 Task: Create a due date automation trigger when advanced on, on the wednesday of the week before a card is due add fields without custom field "Resume" unchecked at 11:00 AM.
Action: Mouse moved to (1270, 100)
Screenshot: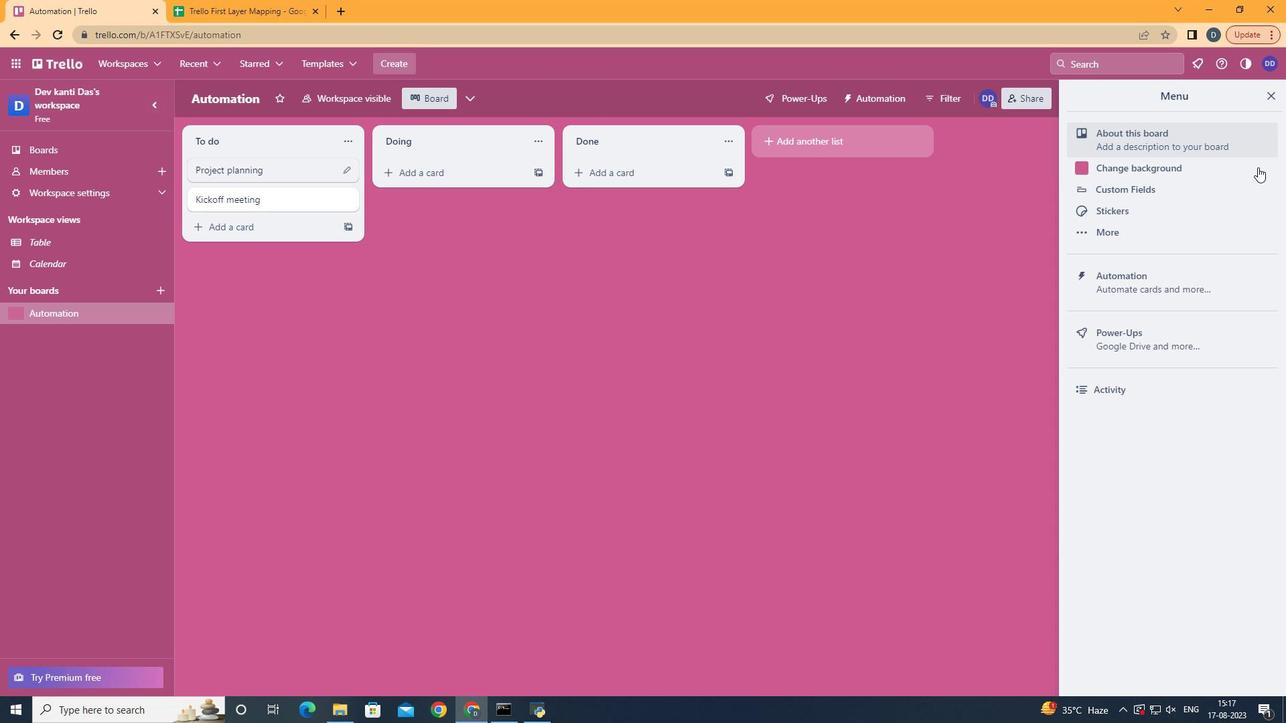 
Action: Mouse pressed left at (1270, 100)
Screenshot: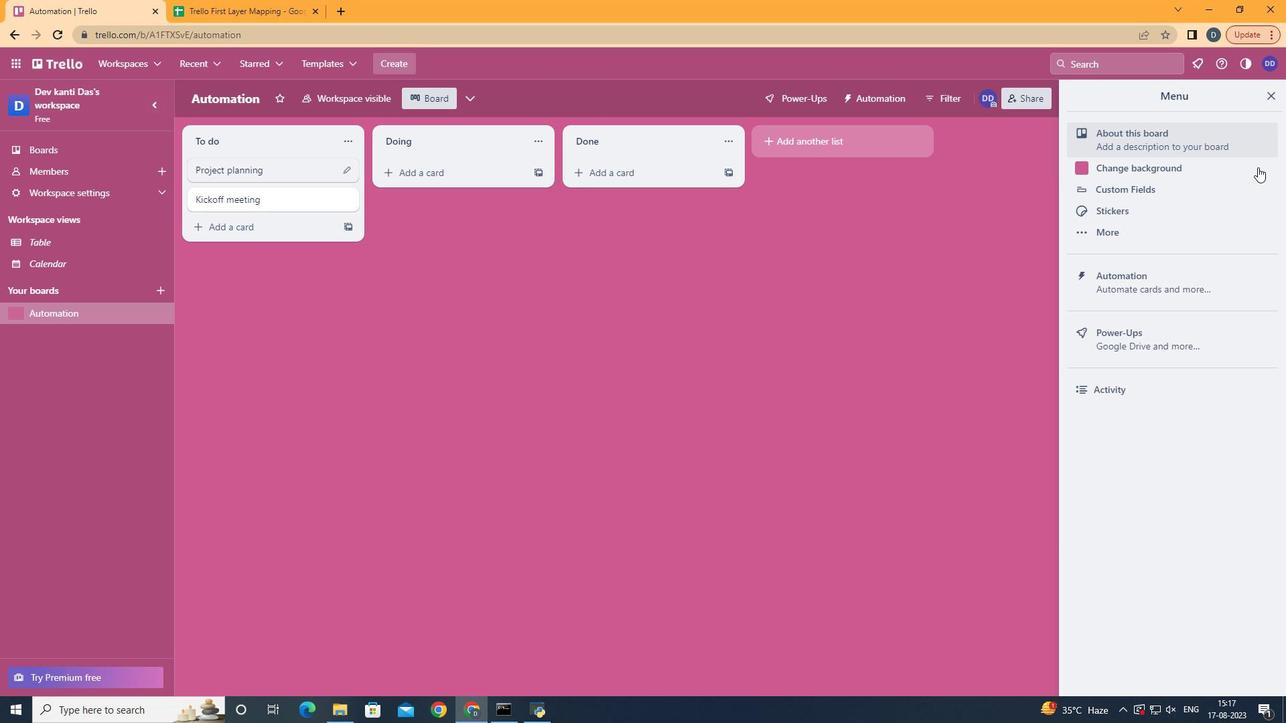 
Action: Mouse moved to (1199, 281)
Screenshot: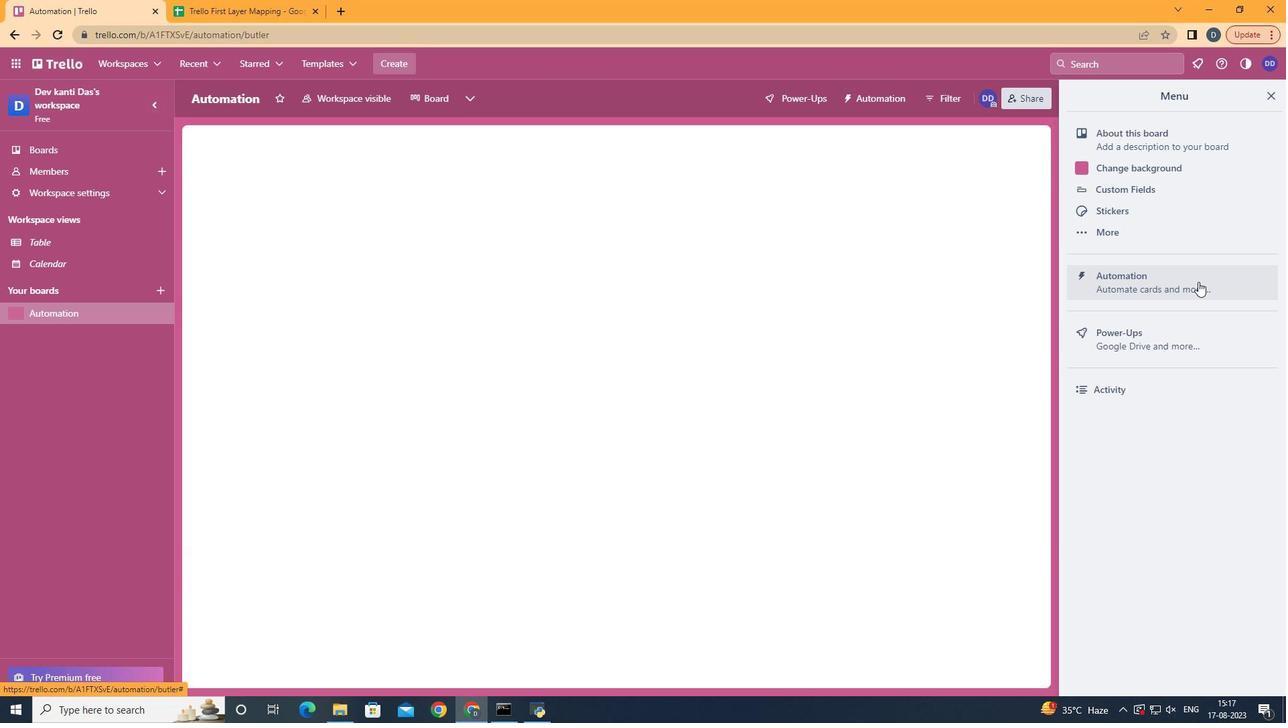
Action: Mouse pressed left at (1199, 281)
Screenshot: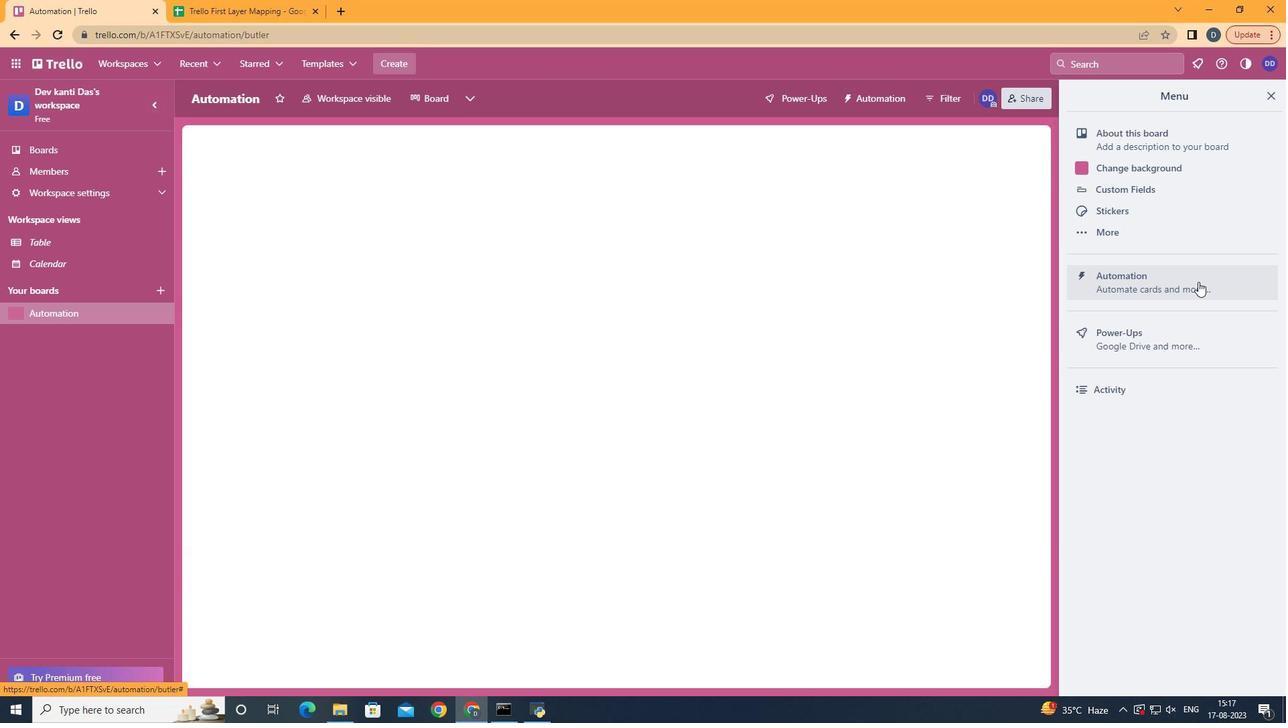 
Action: Mouse moved to (237, 267)
Screenshot: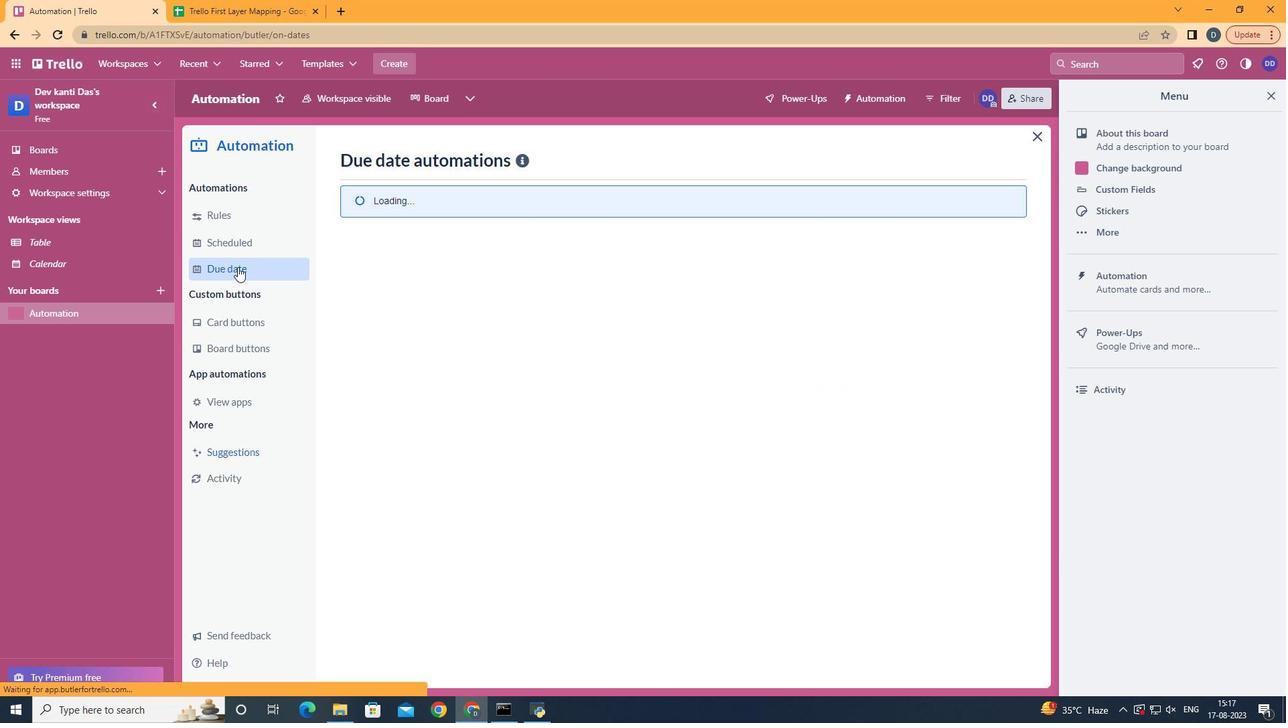 
Action: Mouse pressed left at (237, 267)
Screenshot: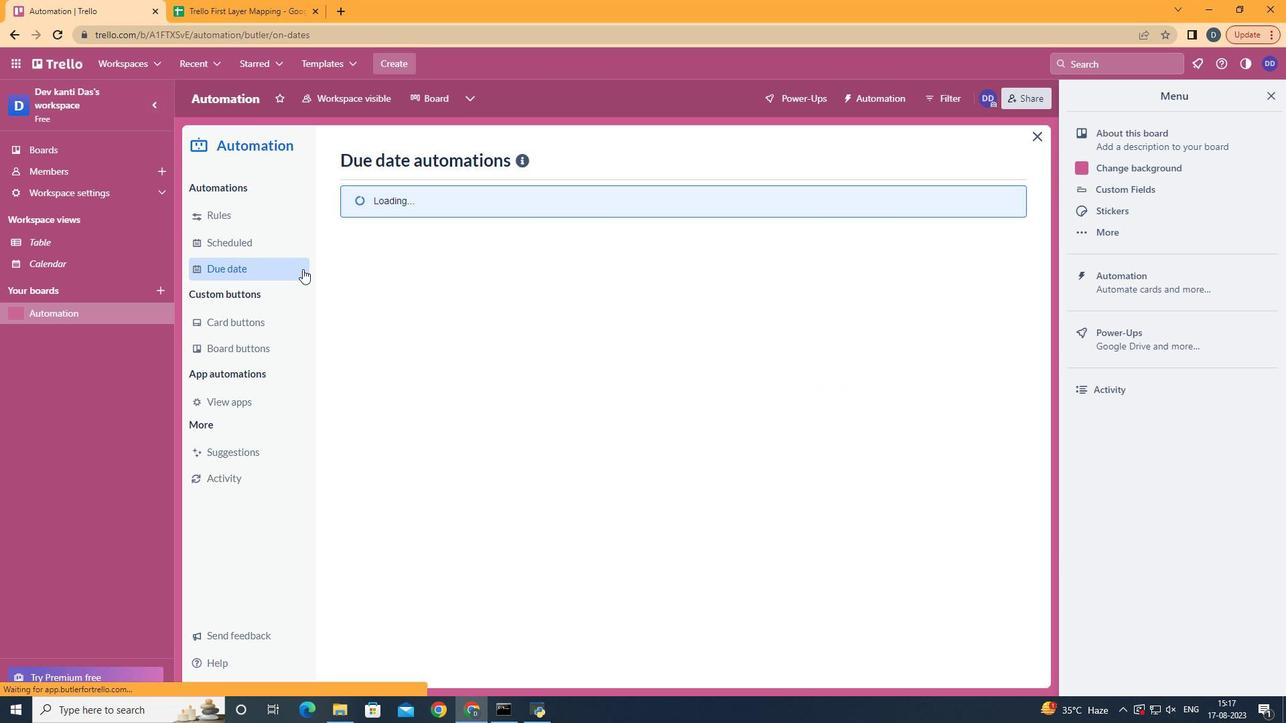 
Action: Mouse moved to (947, 158)
Screenshot: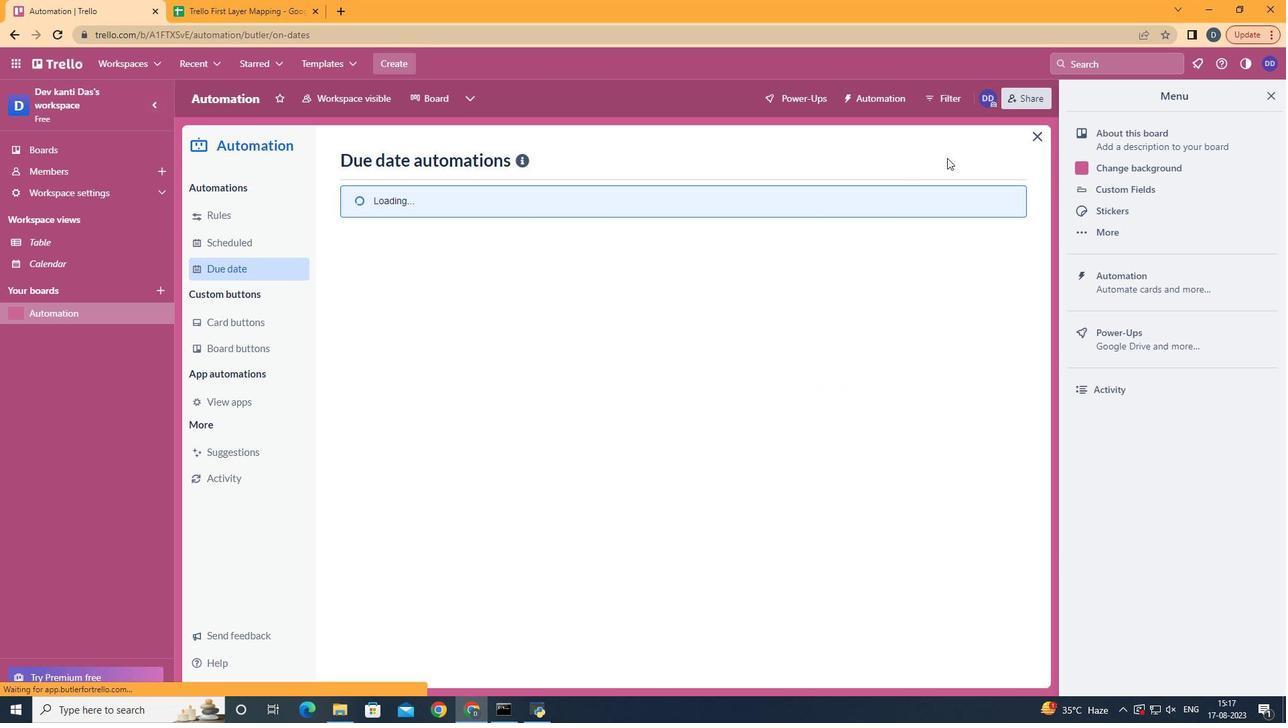 
Action: Mouse pressed left at (947, 158)
Screenshot: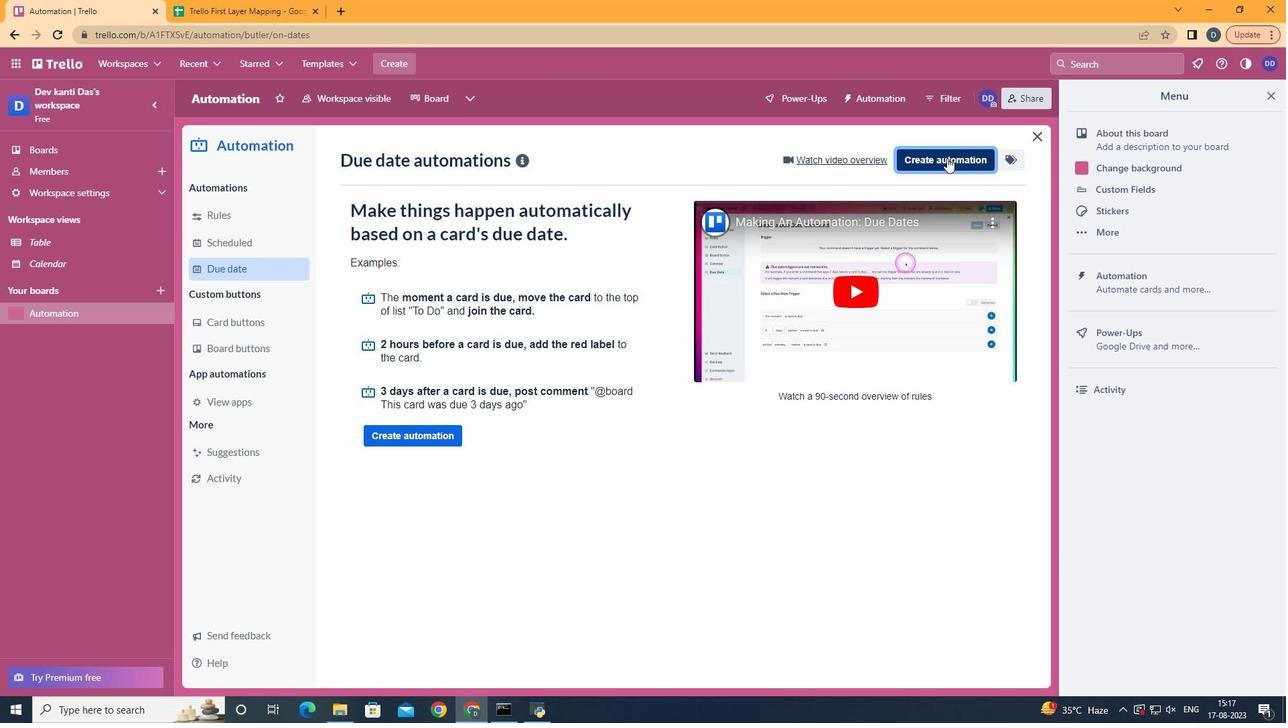
Action: Mouse moved to (717, 286)
Screenshot: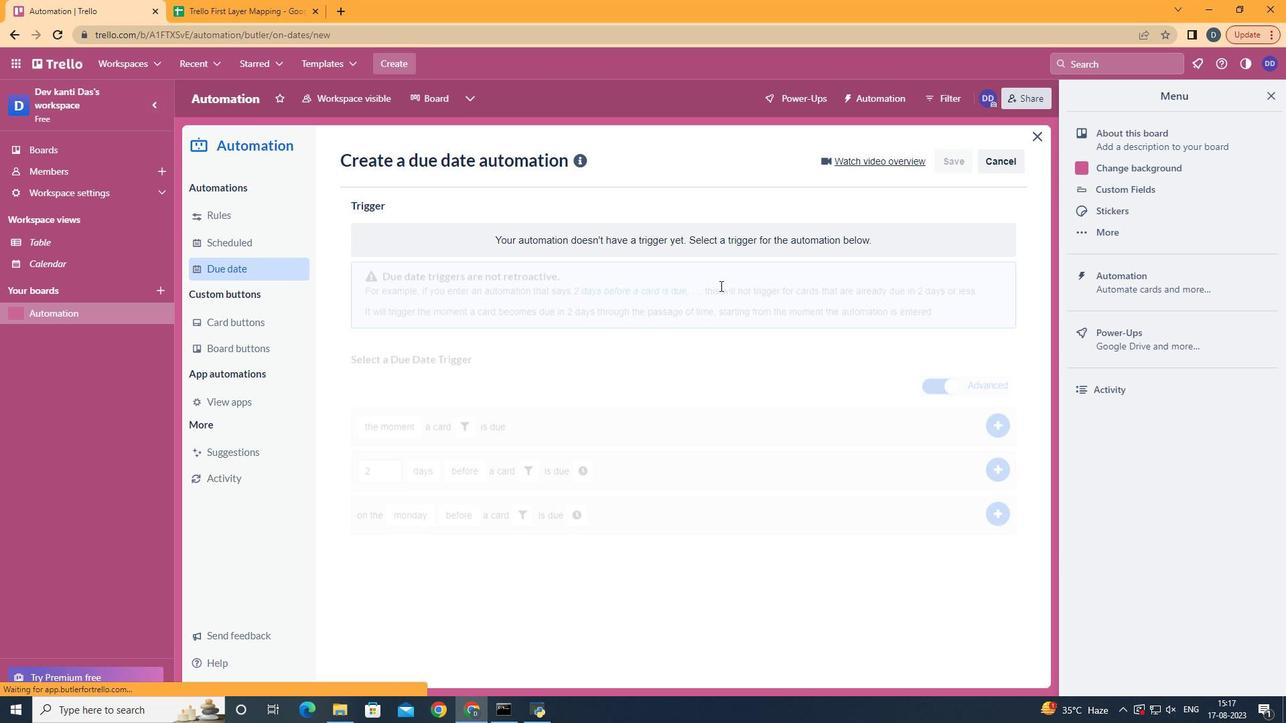 
Action: Mouse pressed left at (717, 286)
Screenshot: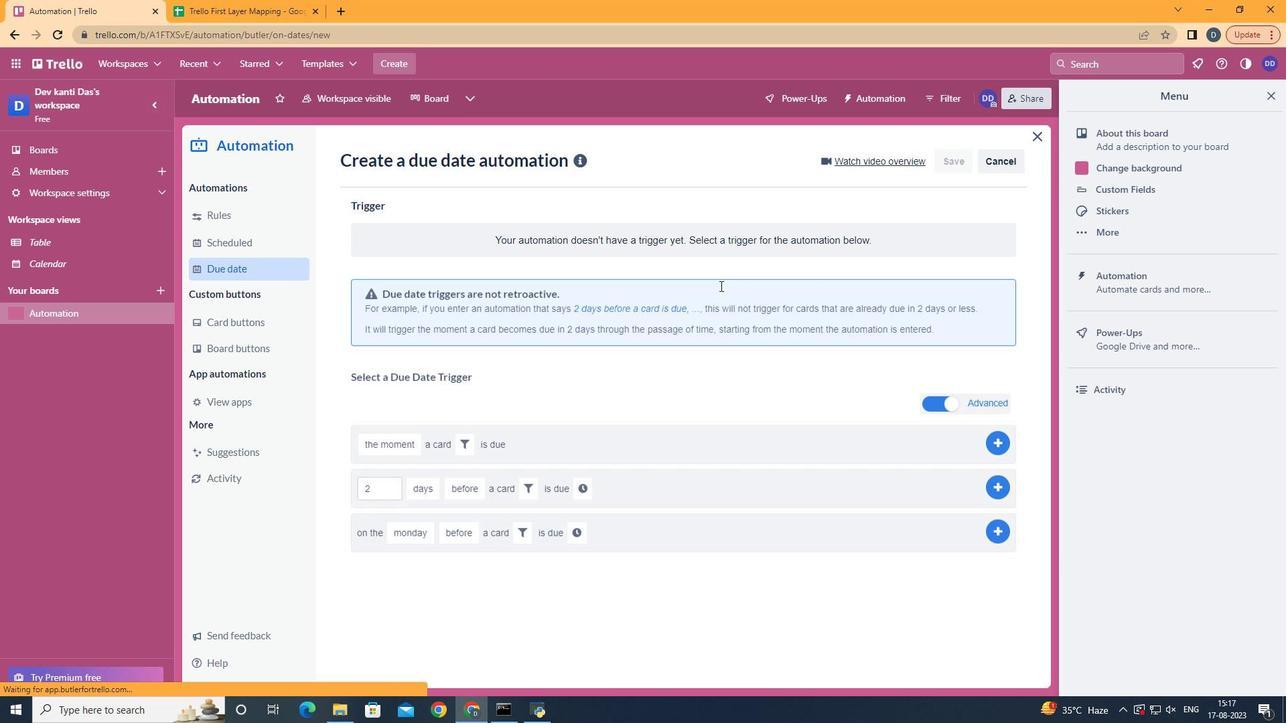 
Action: Mouse moved to (441, 404)
Screenshot: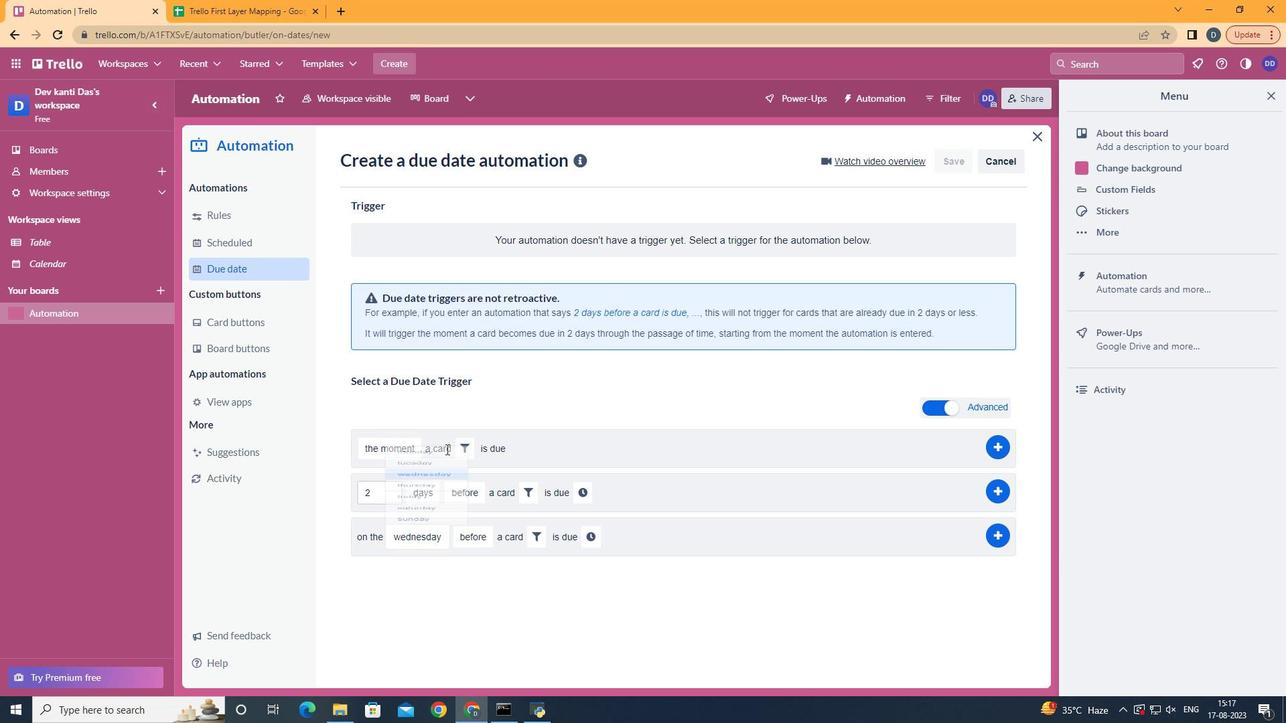 
Action: Mouse pressed left at (441, 404)
Screenshot: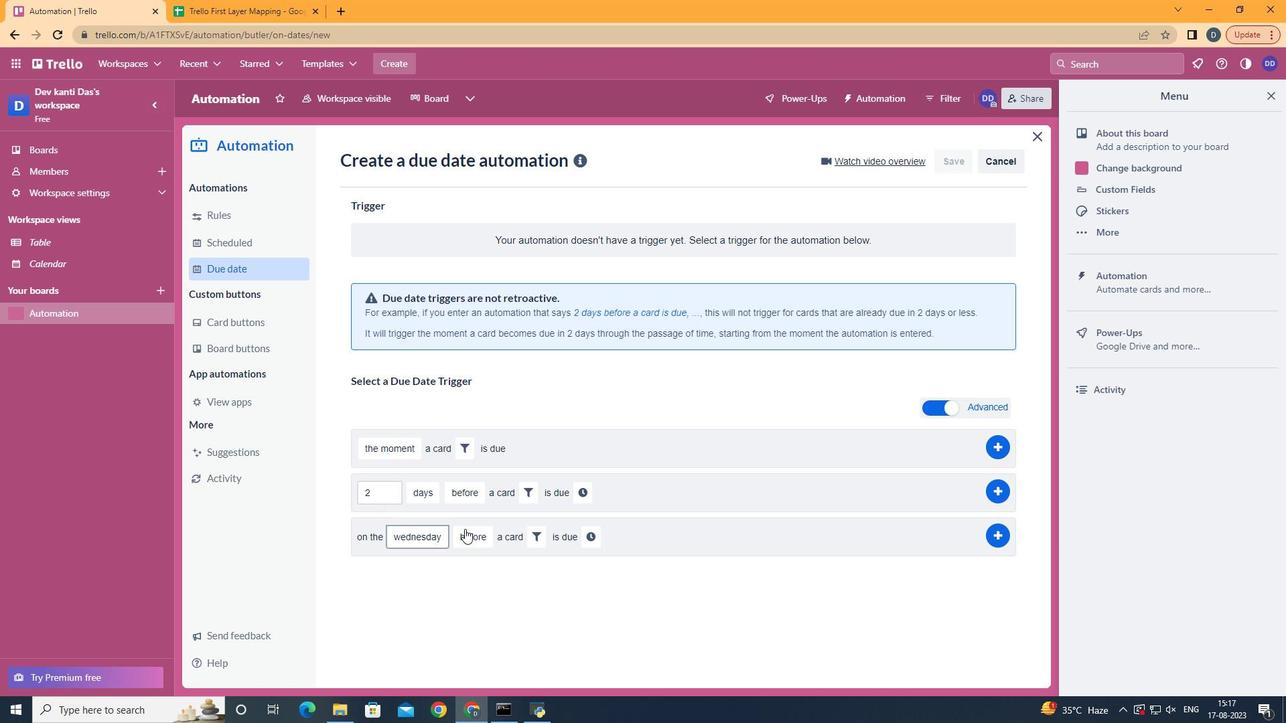 
Action: Mouse moved to (497, 641)
Screenshot: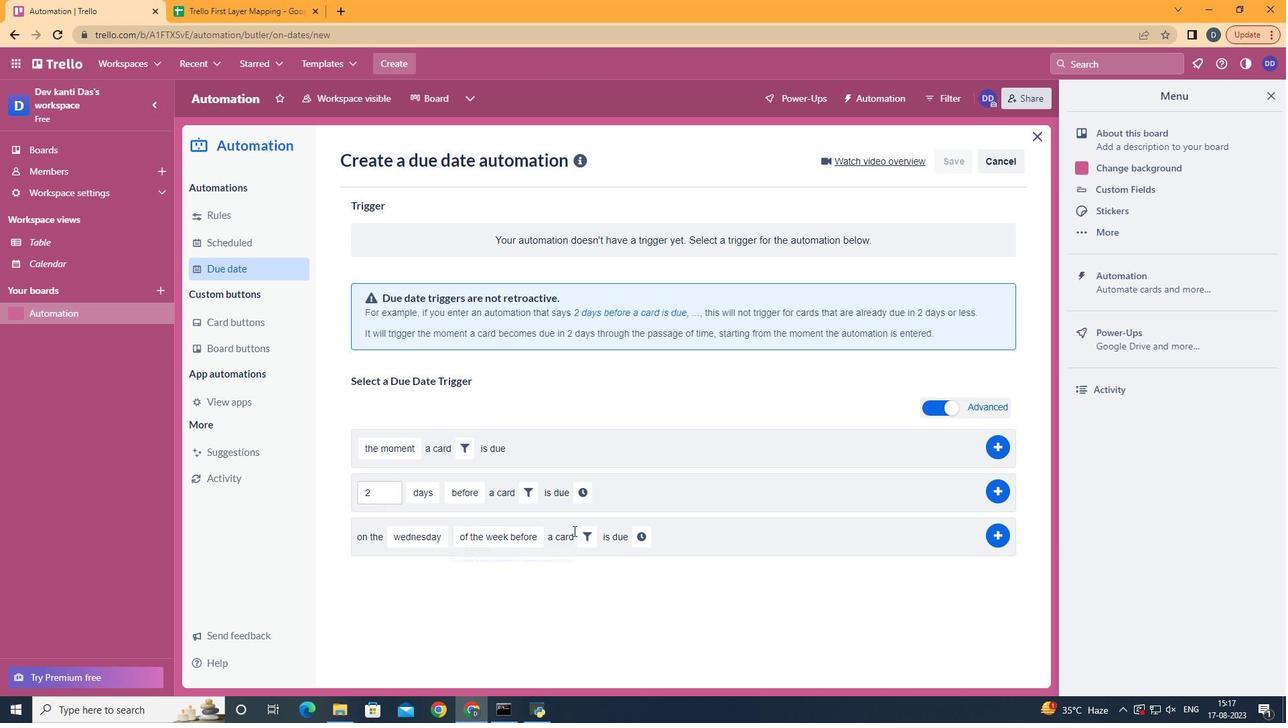 
Action: Mouse pressed left at (497, 641)
Screenshot: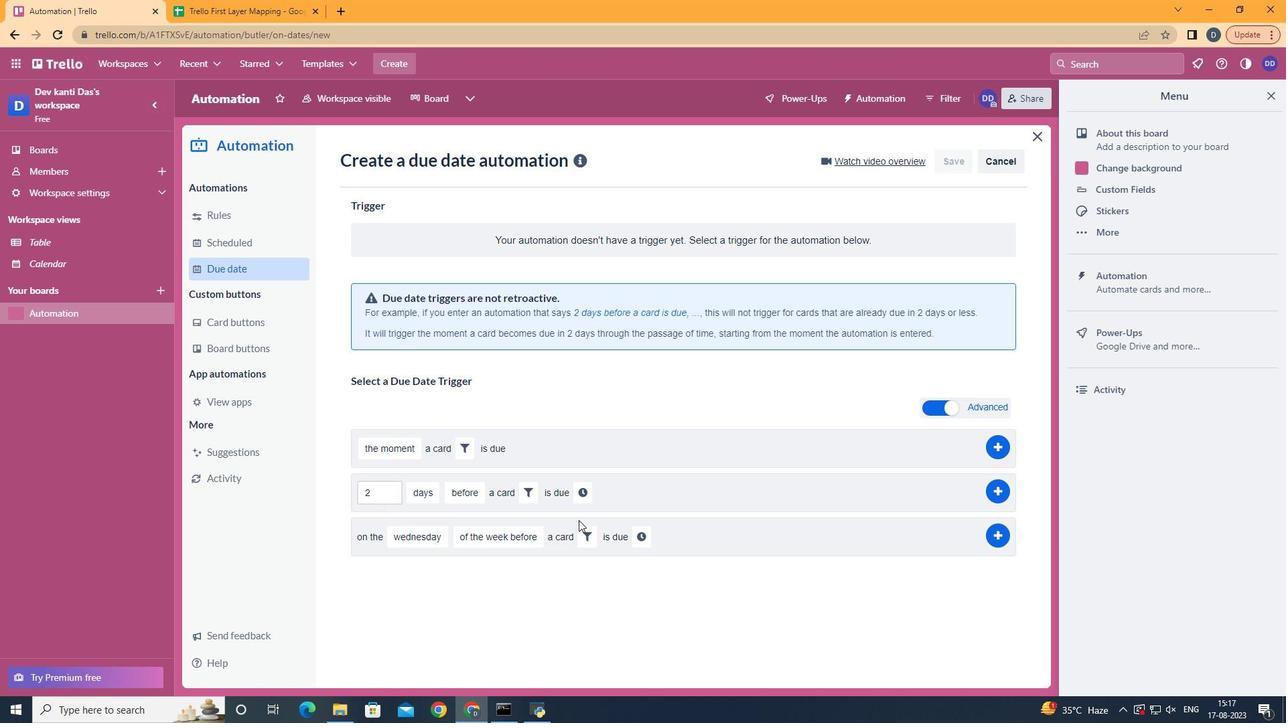 
Action: Mouse moved to (582, 535)
Screenshot: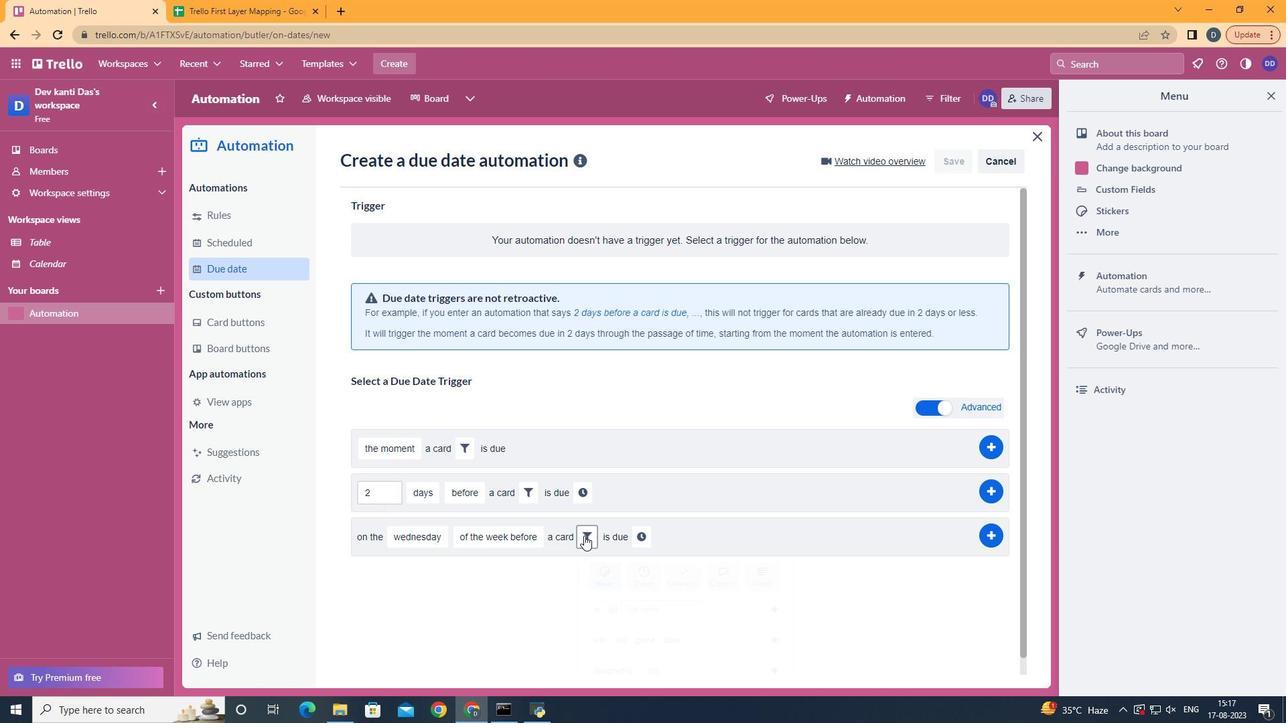 
Action: Mouse pressed left at (582, 535)
Screenshot: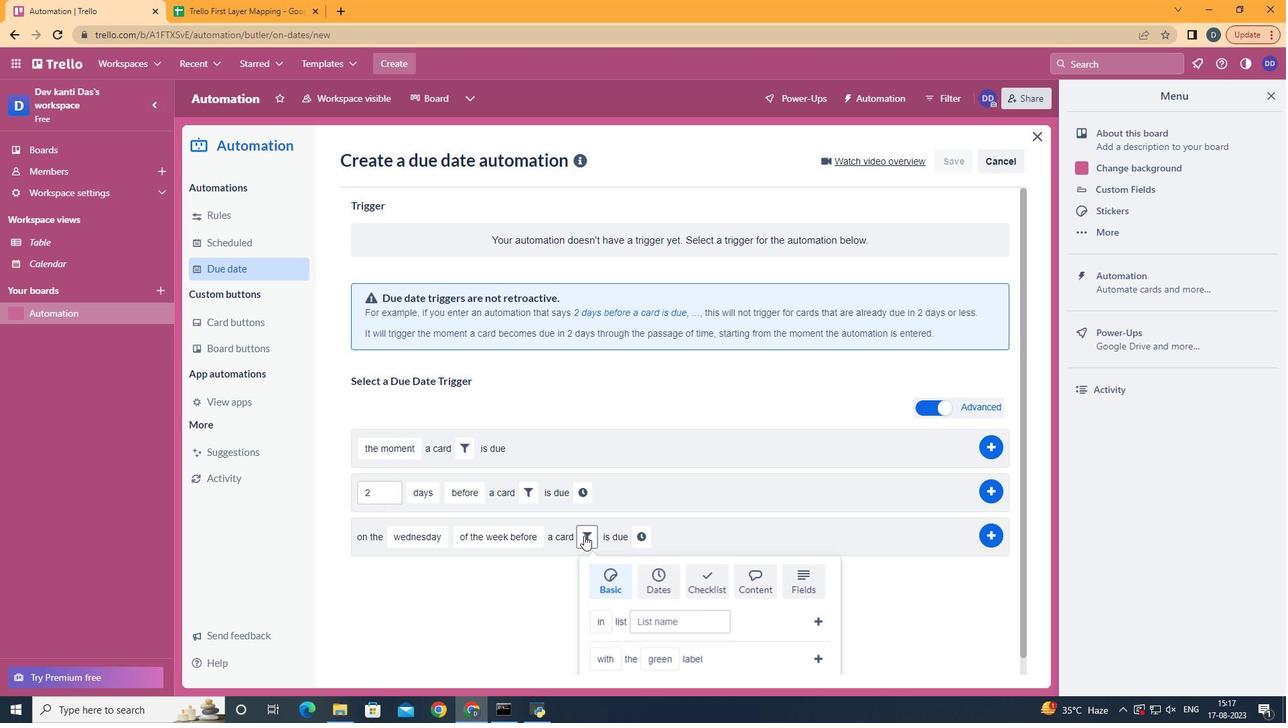 
Action: Mouse moved to (821, 570)
Screenshot: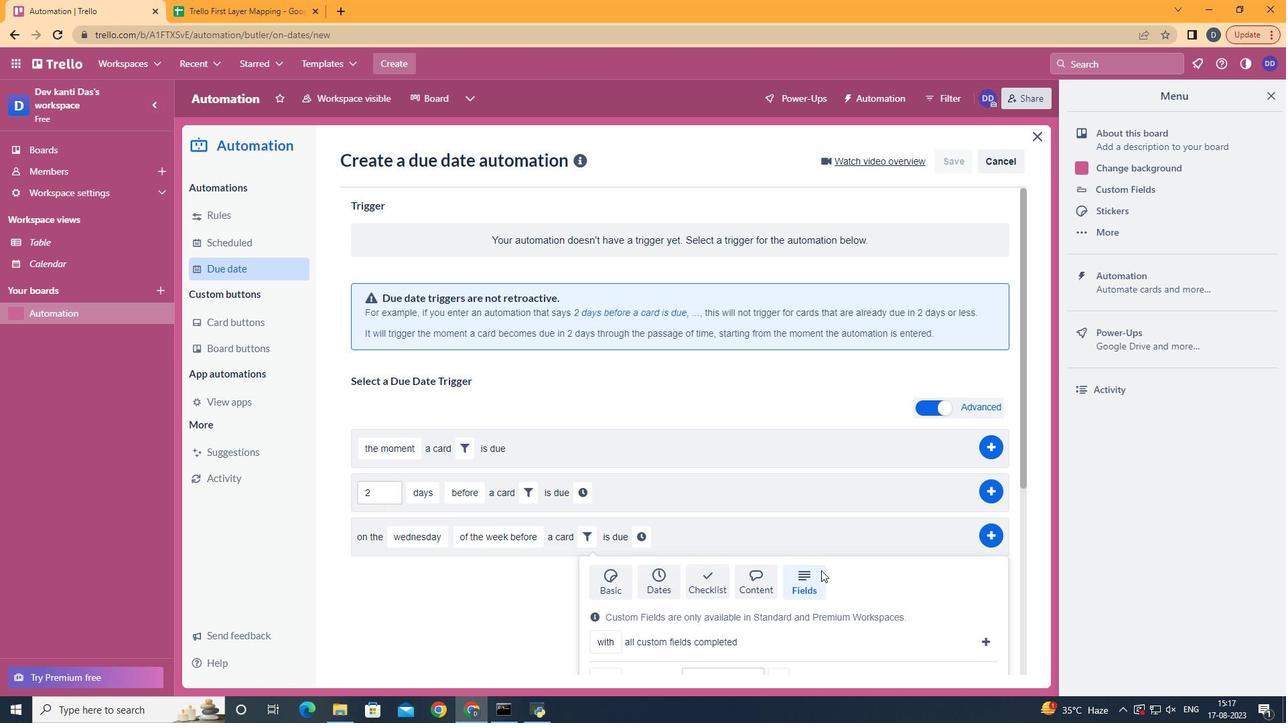 
Action: Mouse pressed left at (821, 570)
Screenshot: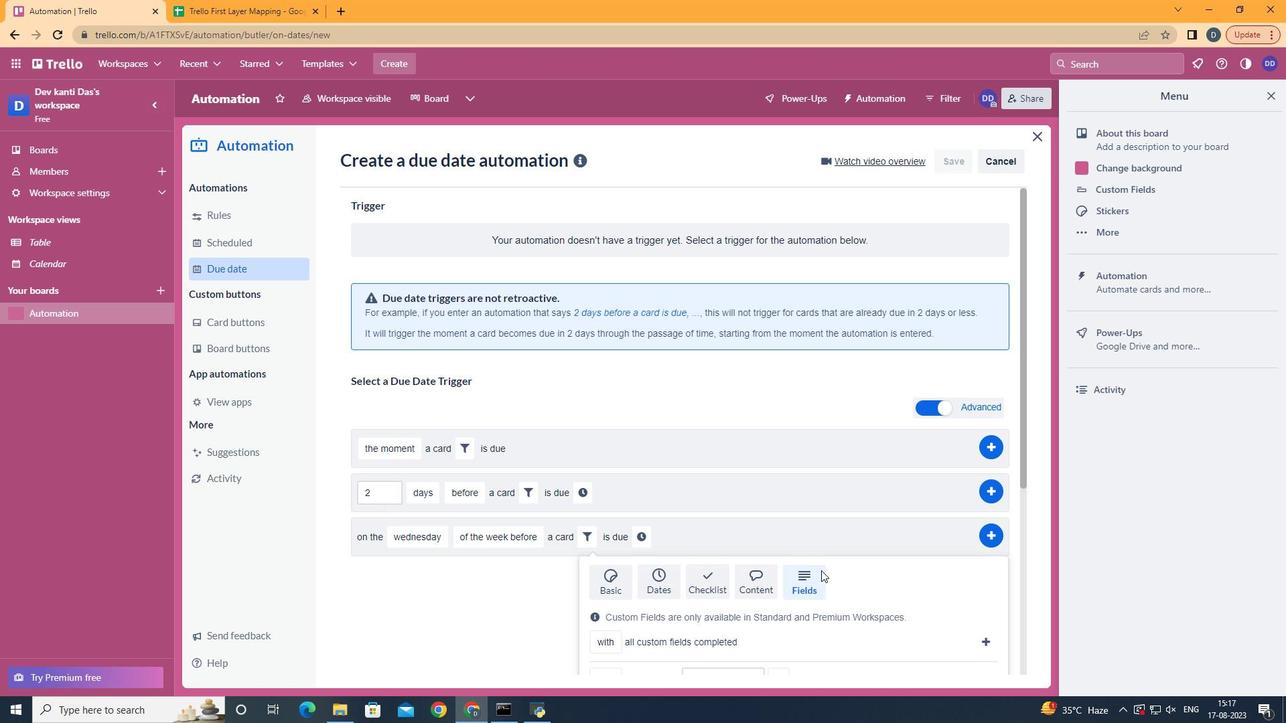 
Action: Mouse scrolled (821, 570) with delta (0, 0)
Screenshot: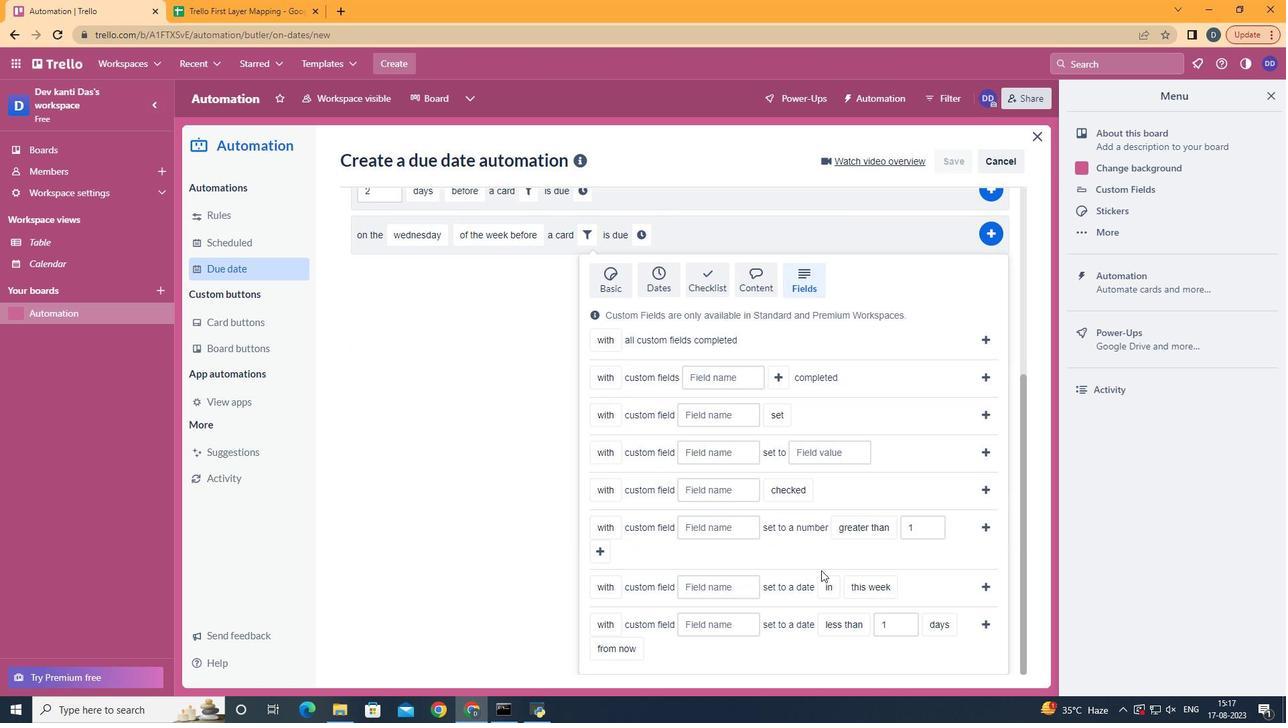 
Action: Mouse scrolled (821, 570) with delta (0, 0)
Screenshot: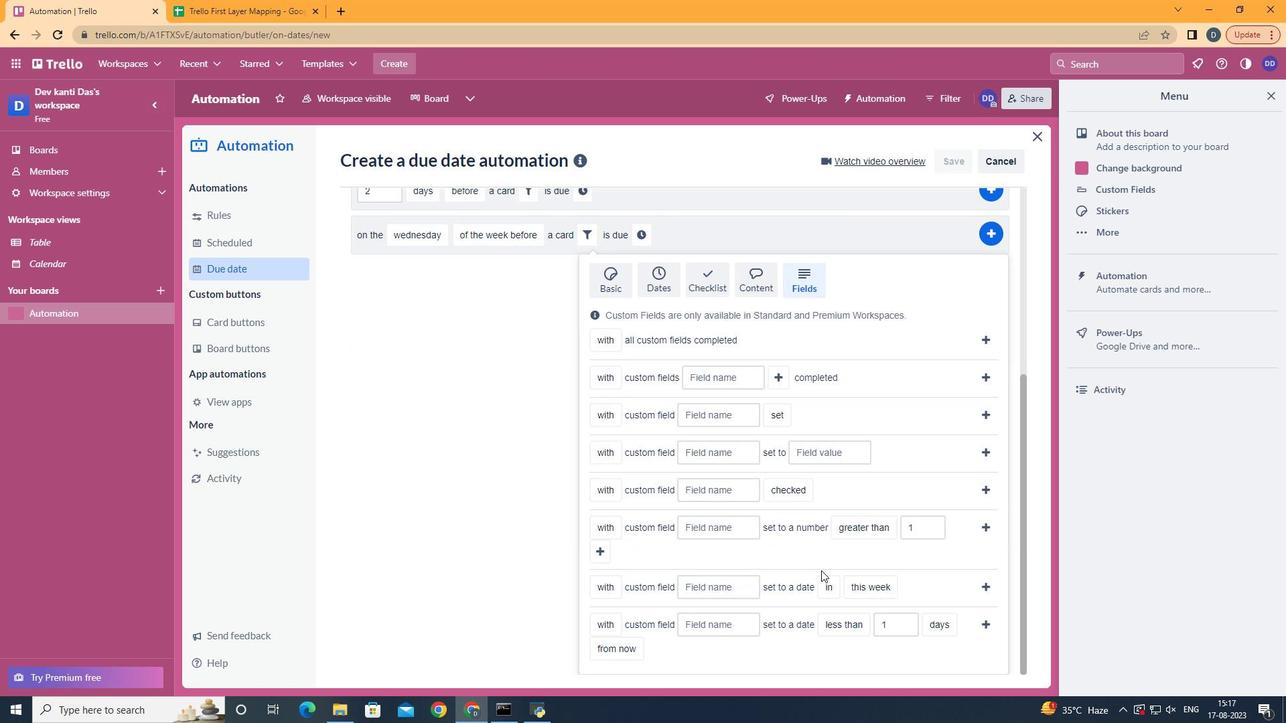 
Action: Mouse scrolled (821, 570) with delta (0, 0)
Screenshot: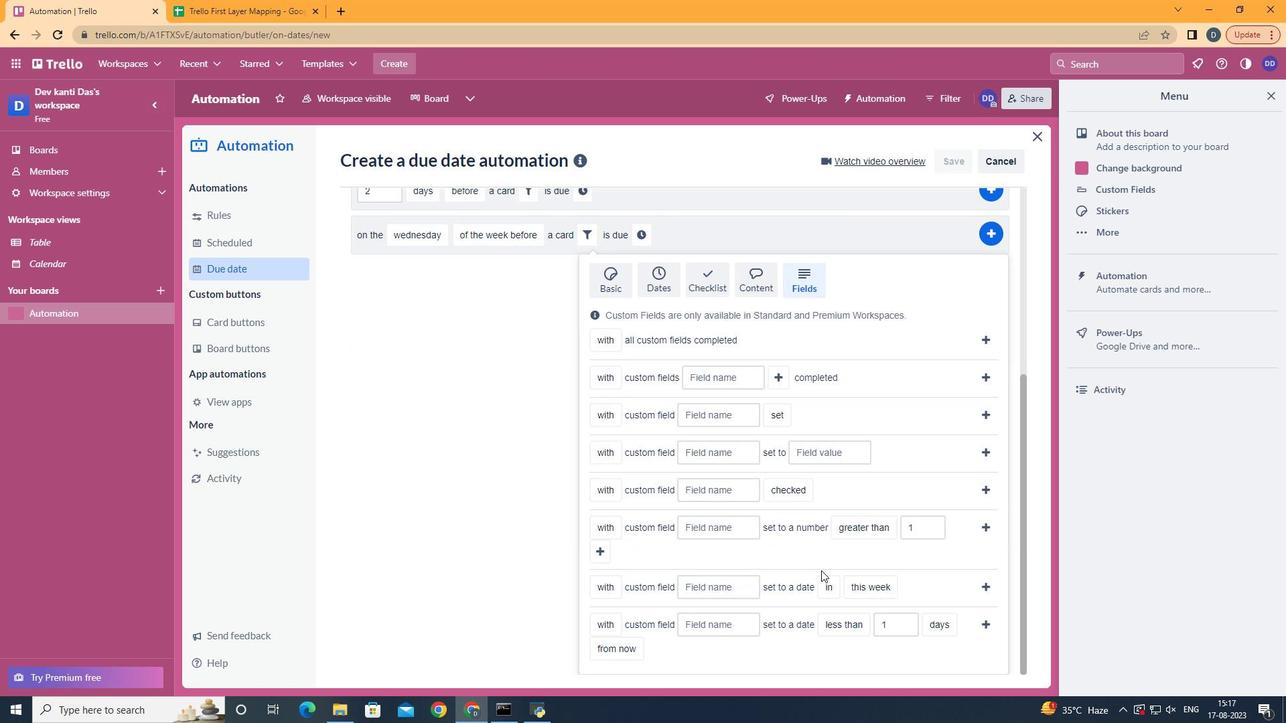 
Action: Mouse scrolled (821, 570) with delta (0, 0)
Screenshot: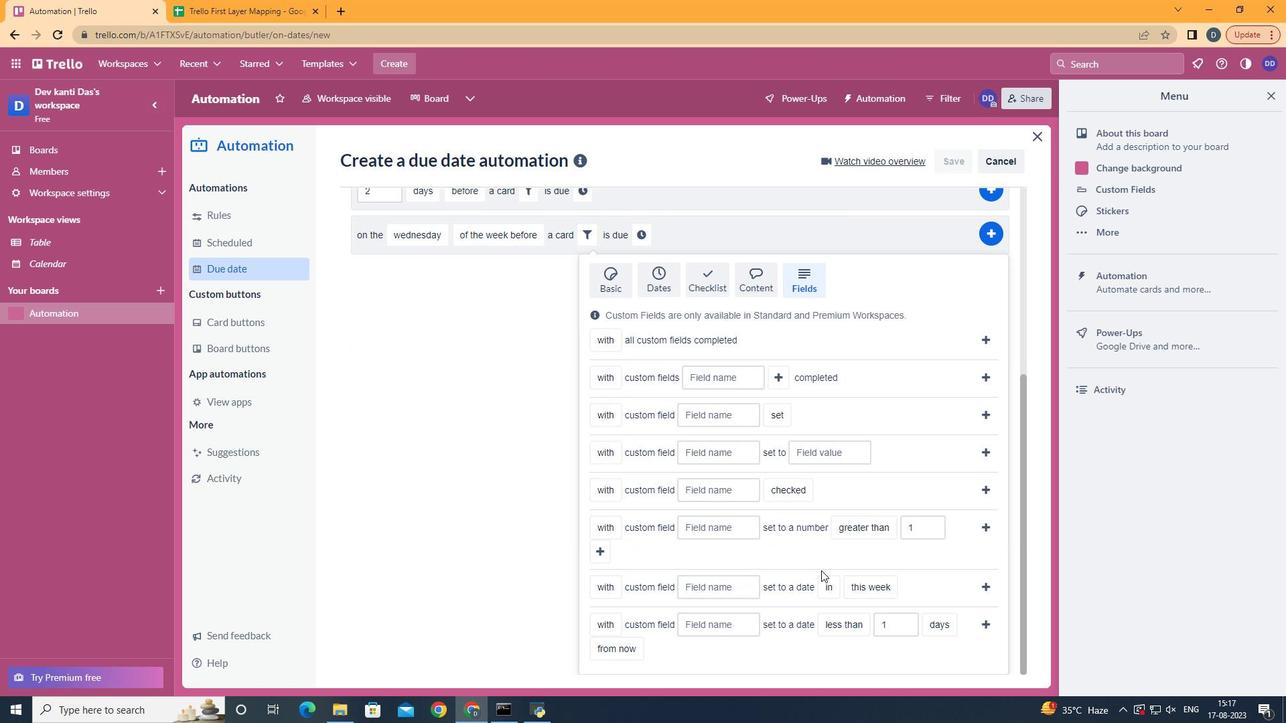 
Action: Mouse scrolled (821, 570) with delta (0, 0)
Screenshot: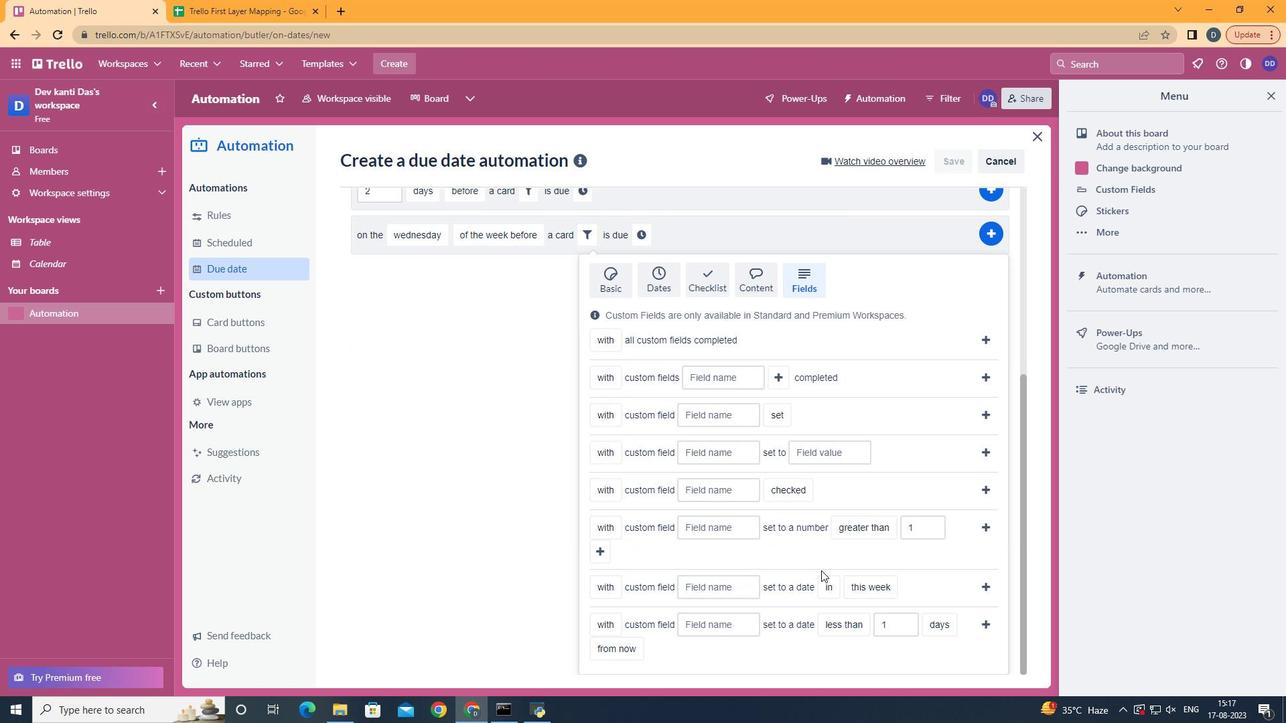 
Action: Mouse scrolled (821, 570) with delta (0, 0)
Screenshot: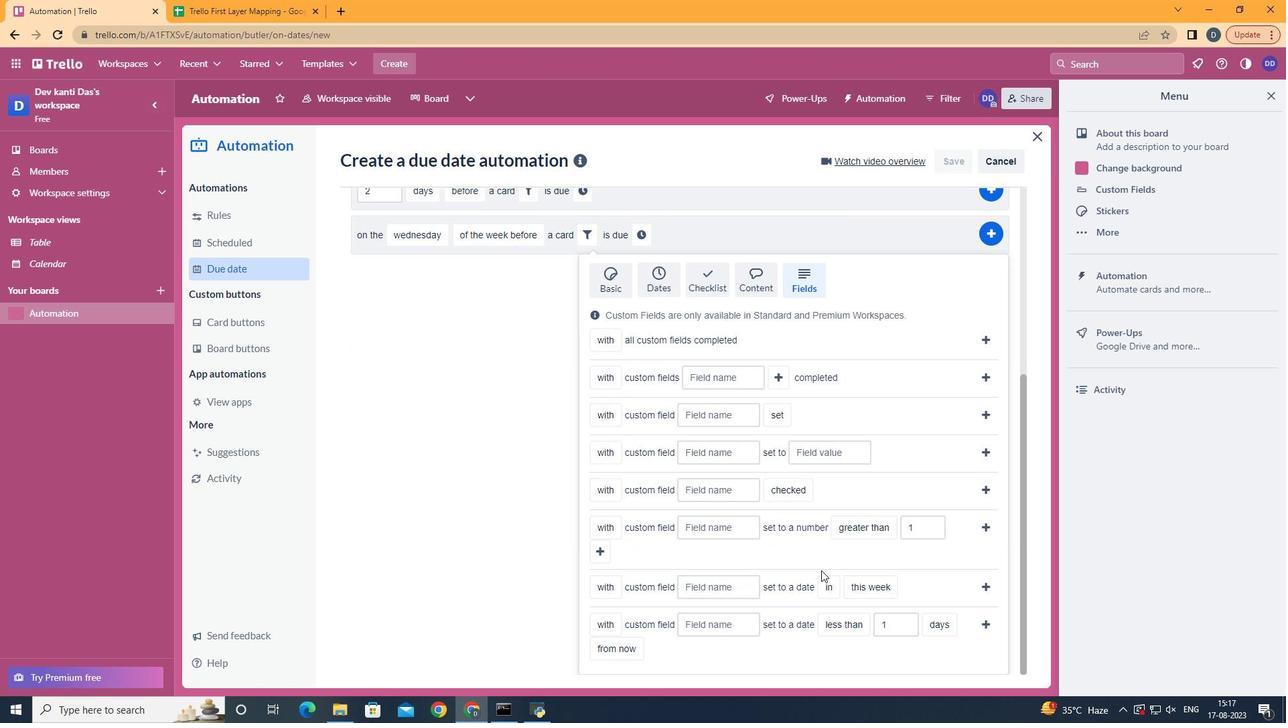 
Action: Mouse scrolled (821, 570) with delta (0, 0)
Screenshot: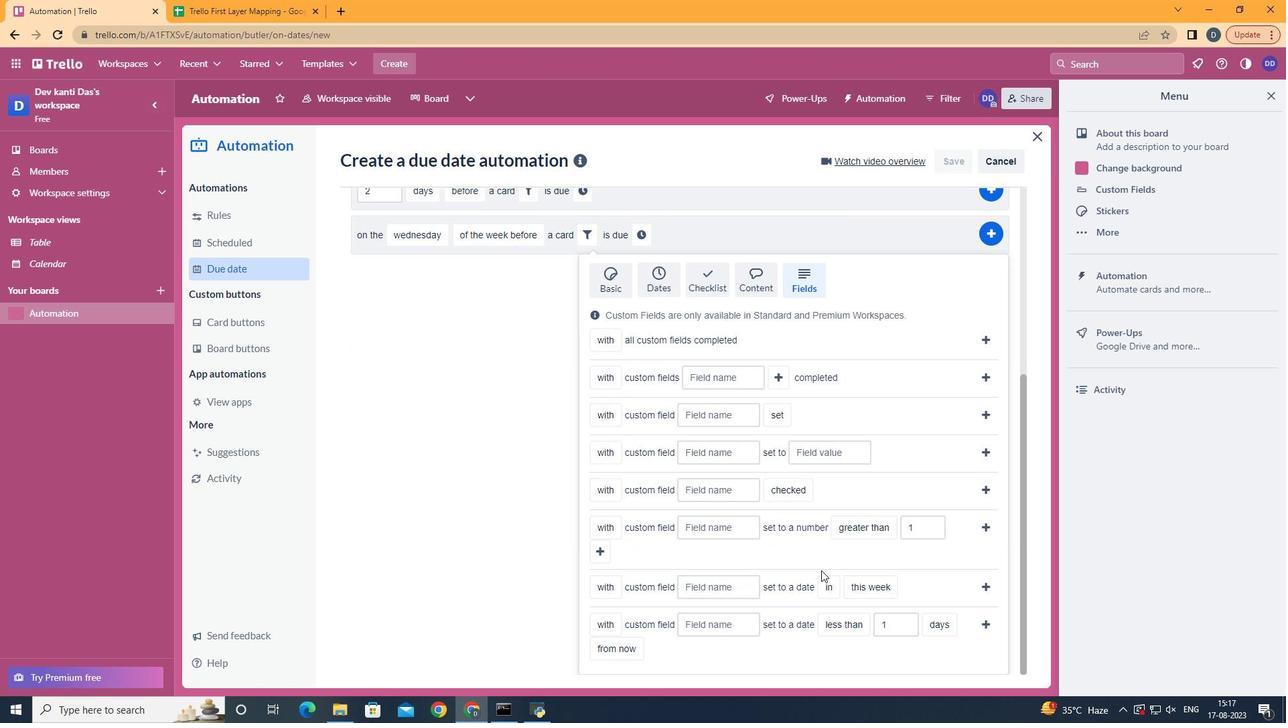 
Action: Mouse moved to (618, 542)
Screenshot: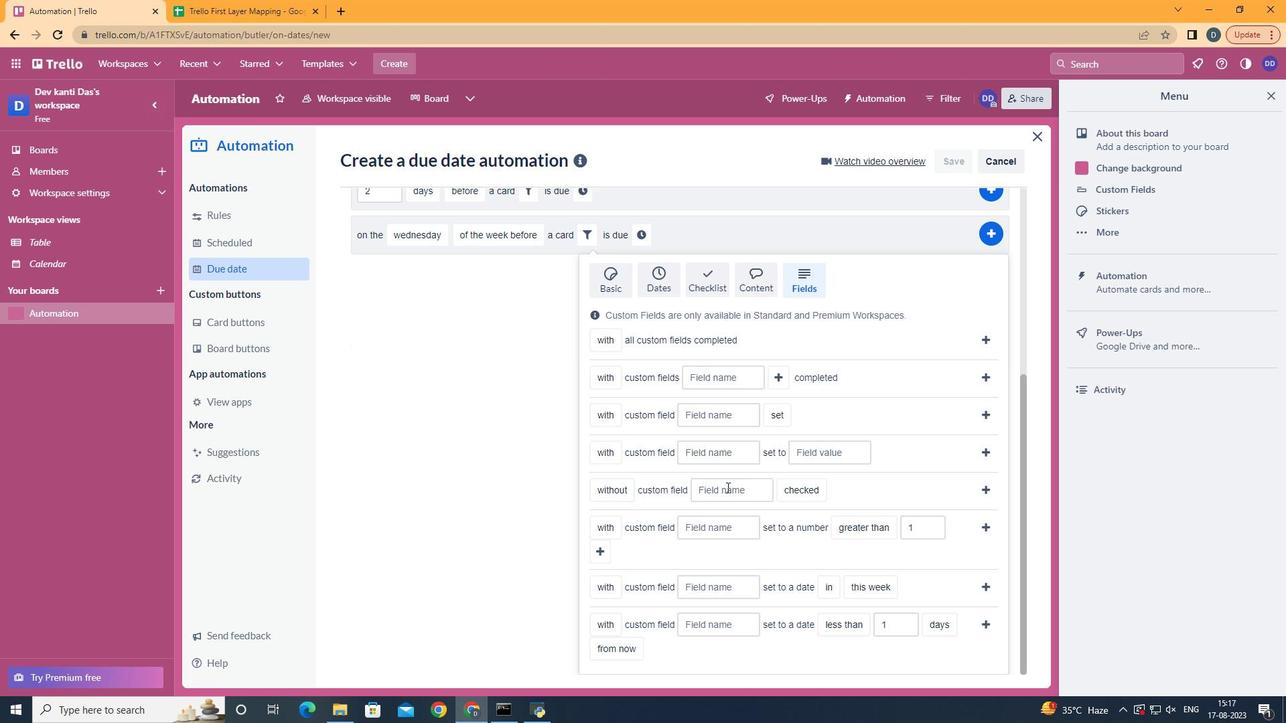 
Action: Mouse pressed left at (618, 542)
Screenshot: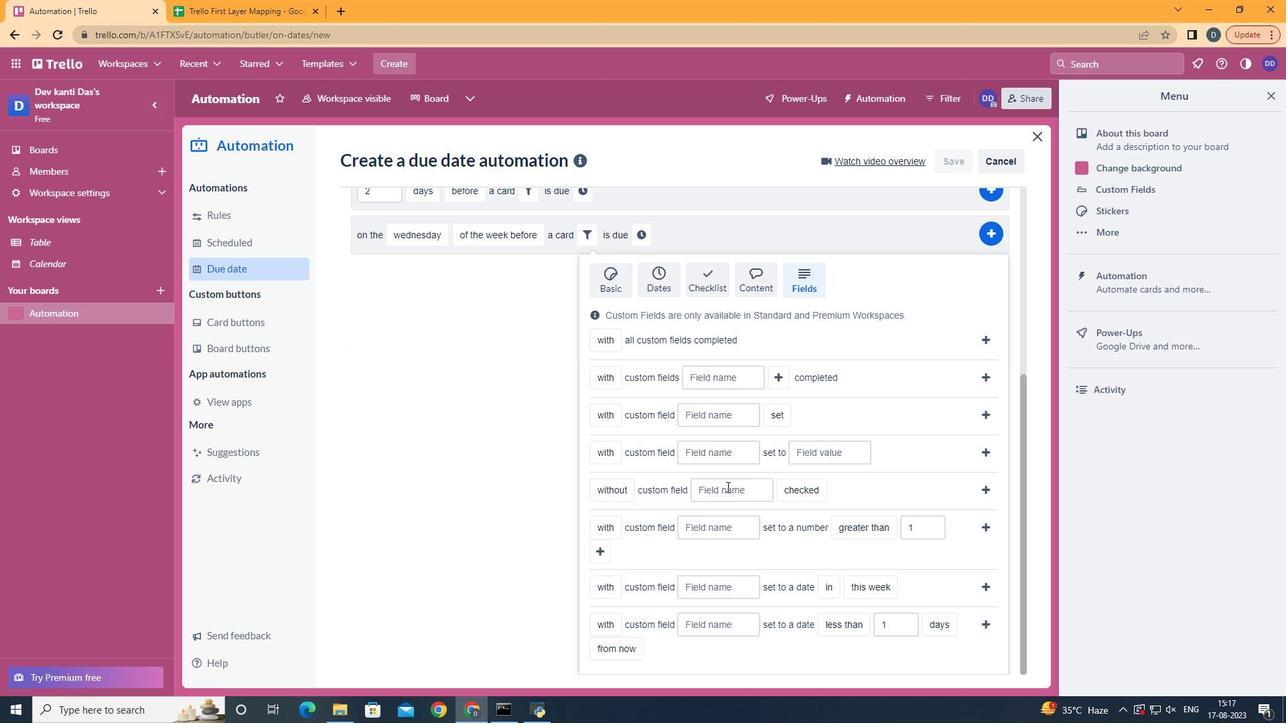 
Action: Mouse moved to (726, 486)
Screenshot: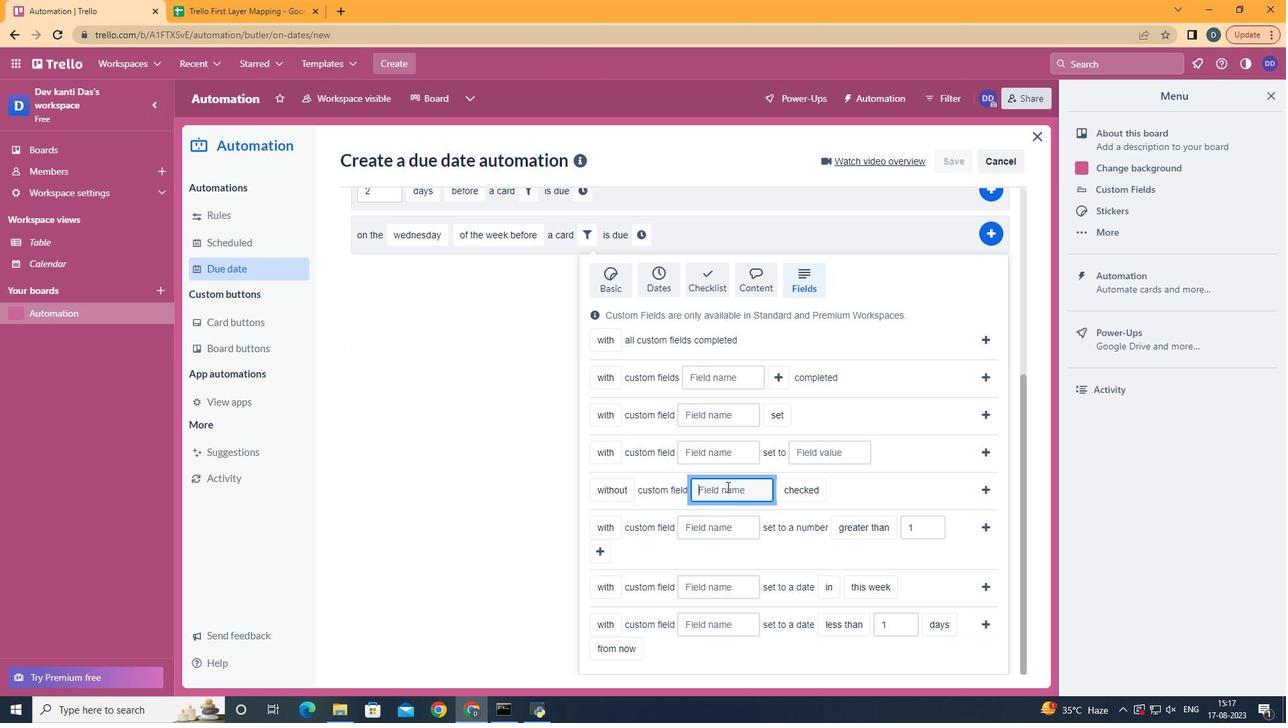 
Action: Mouse pressed left at (726, 486)
Screenshot: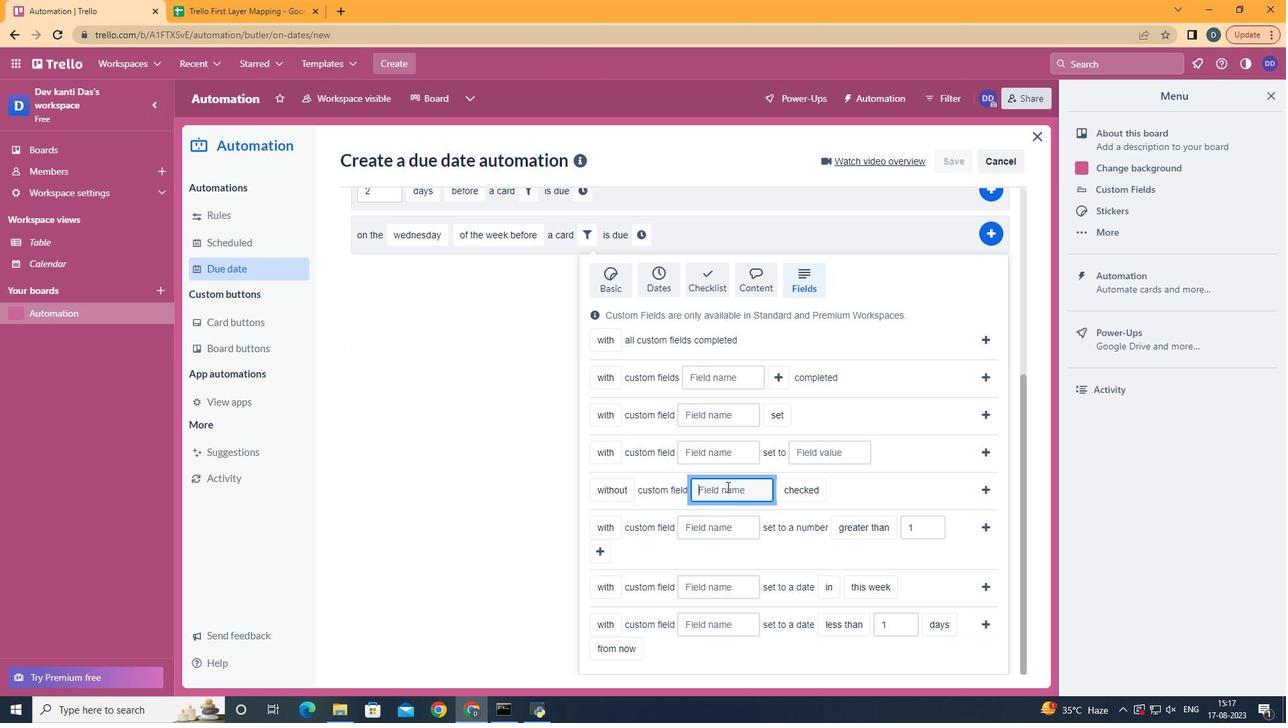 
Action: Key pressed <Key.shift>Resume
Screenshot: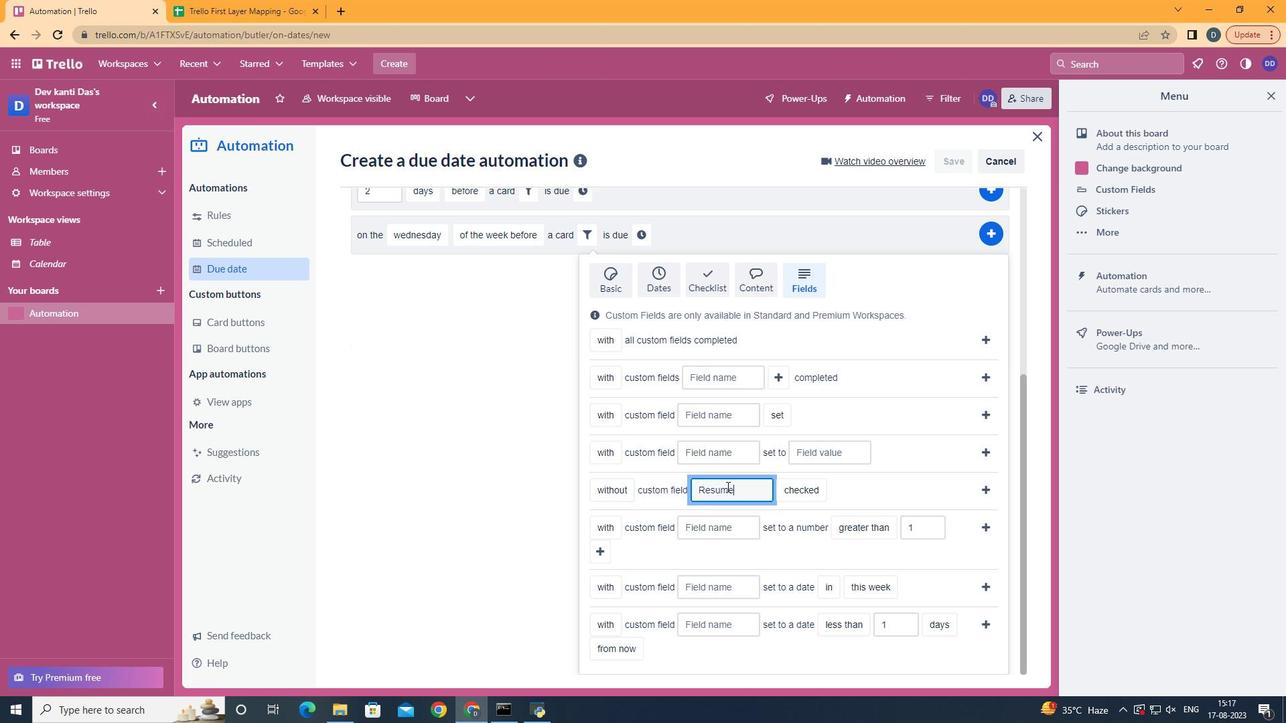 
Action: Mouse moved to (815, 545)
Screenshot: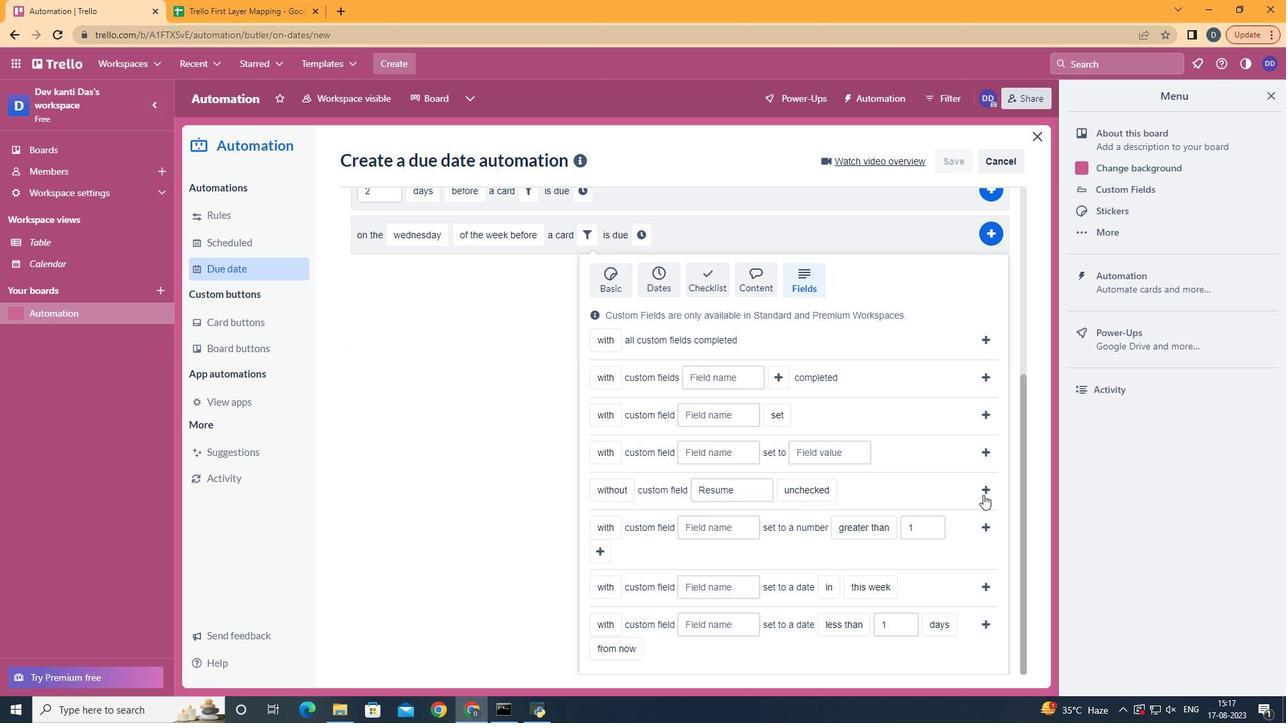 
Action: Mouse pressed left at (815, 545)
Screenshot: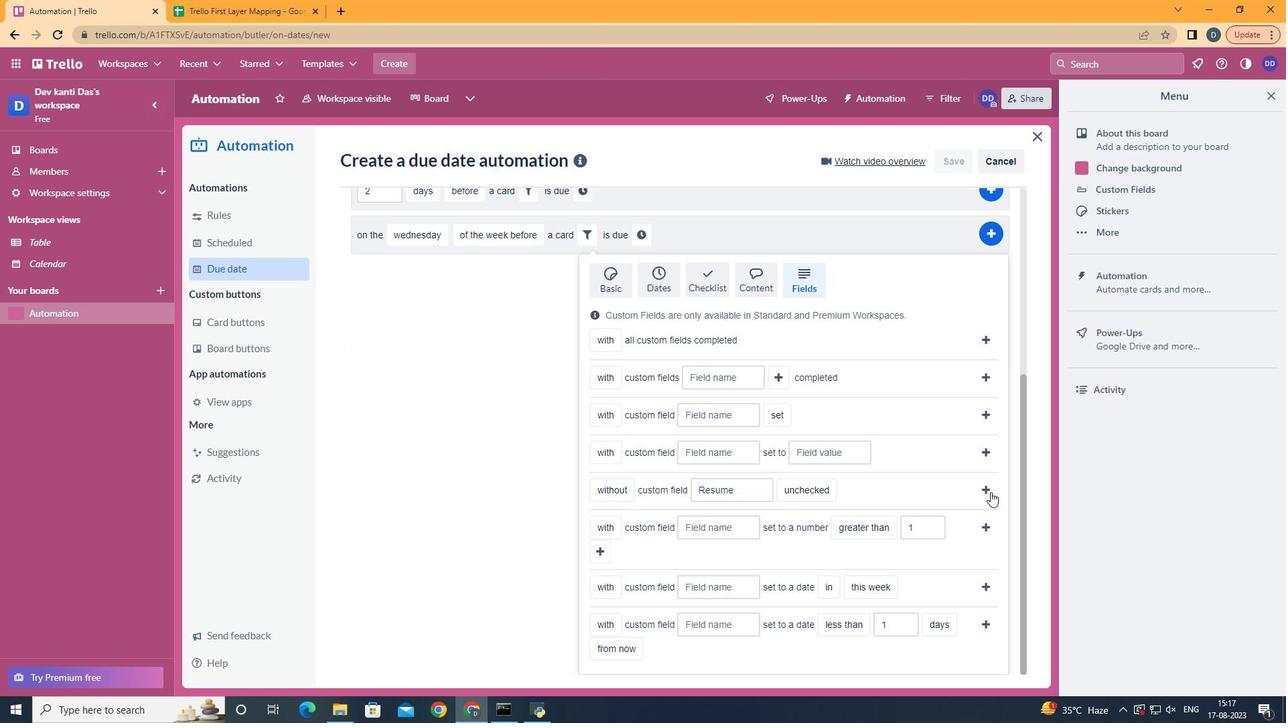 
Action: Mouse moved to (990, 492)
Screenshot: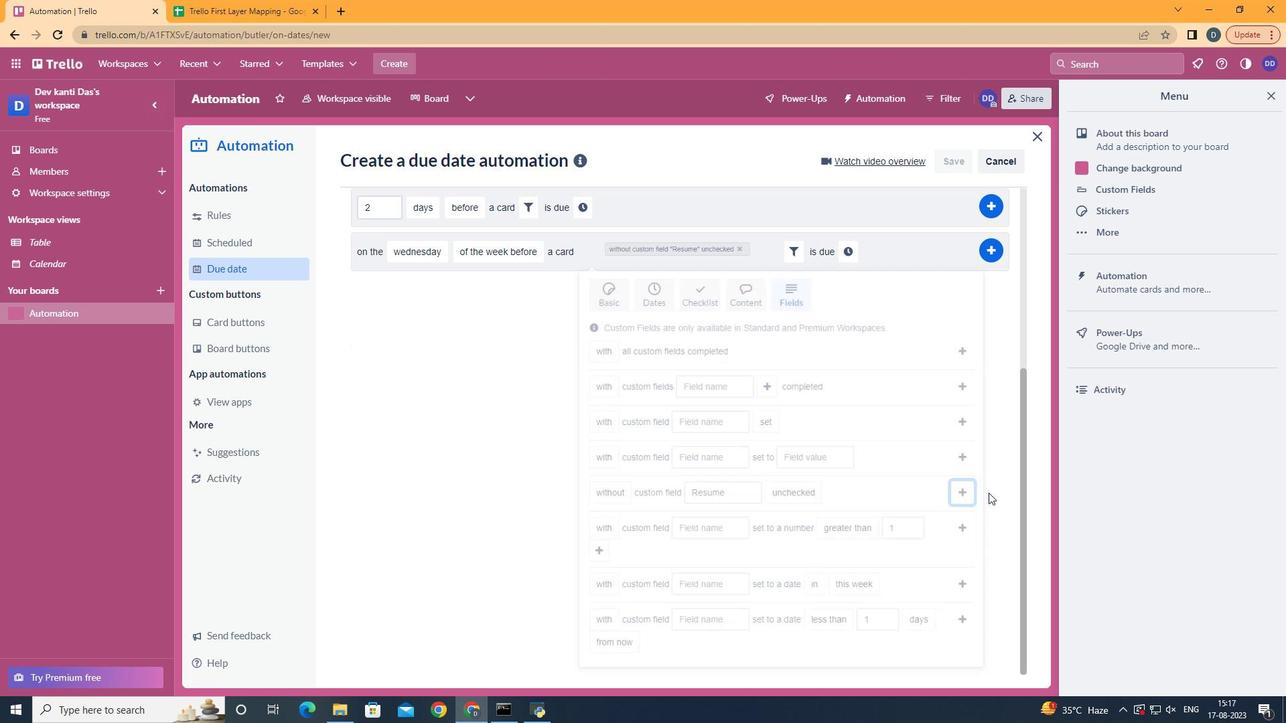 
Action: Mouse pressed left at (990, 492)
Screenshot: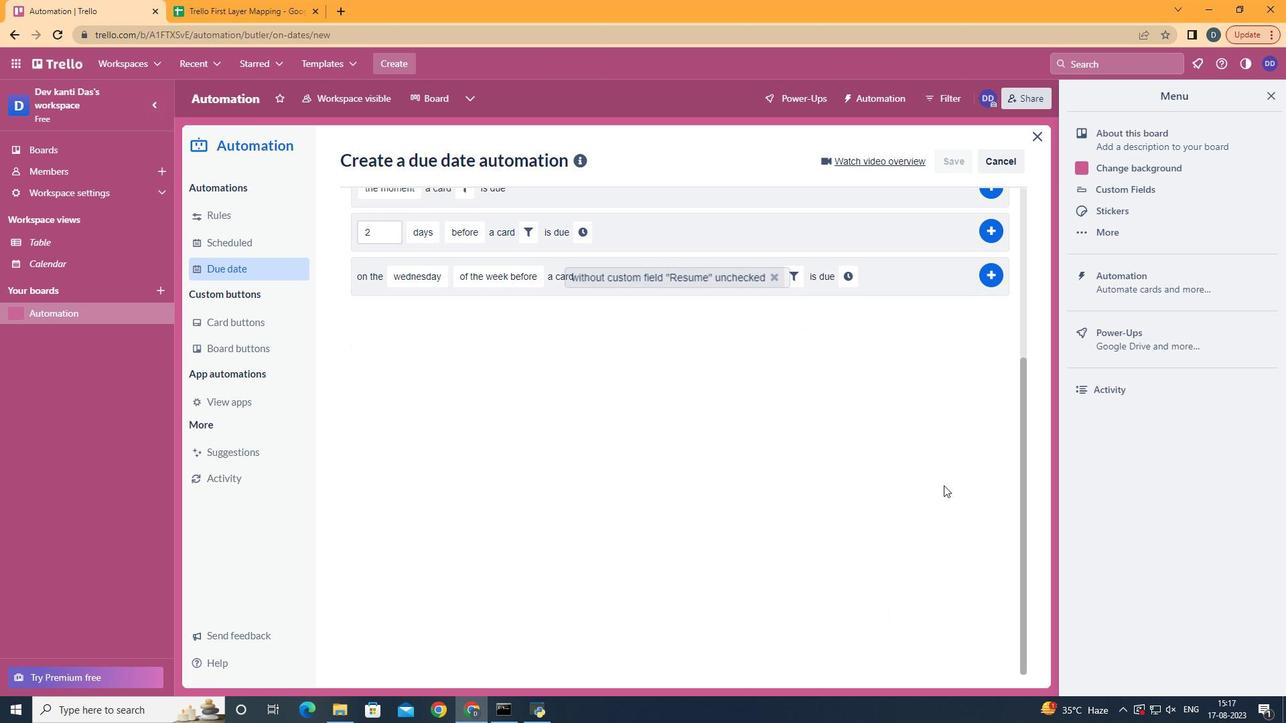 
Action: Mouse moved to (849, 538)
Screenshot: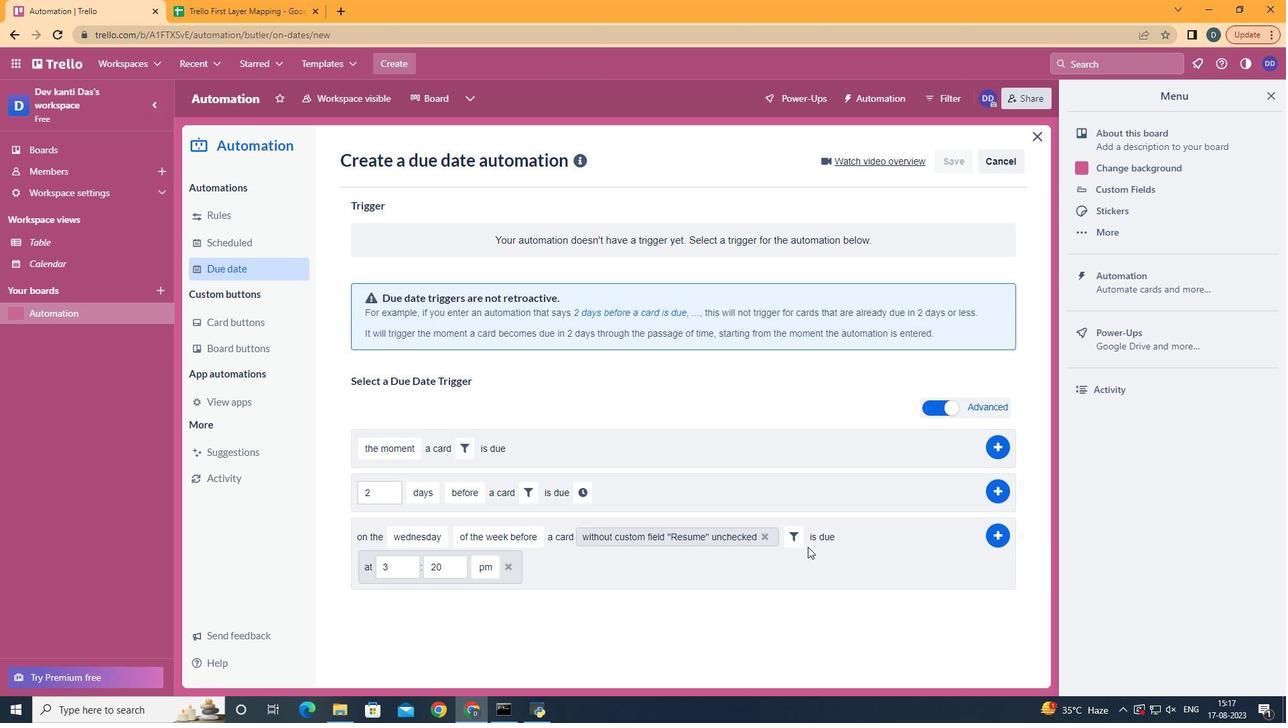 
Action: Mouse pressed left at (849, 538)
Screenshot: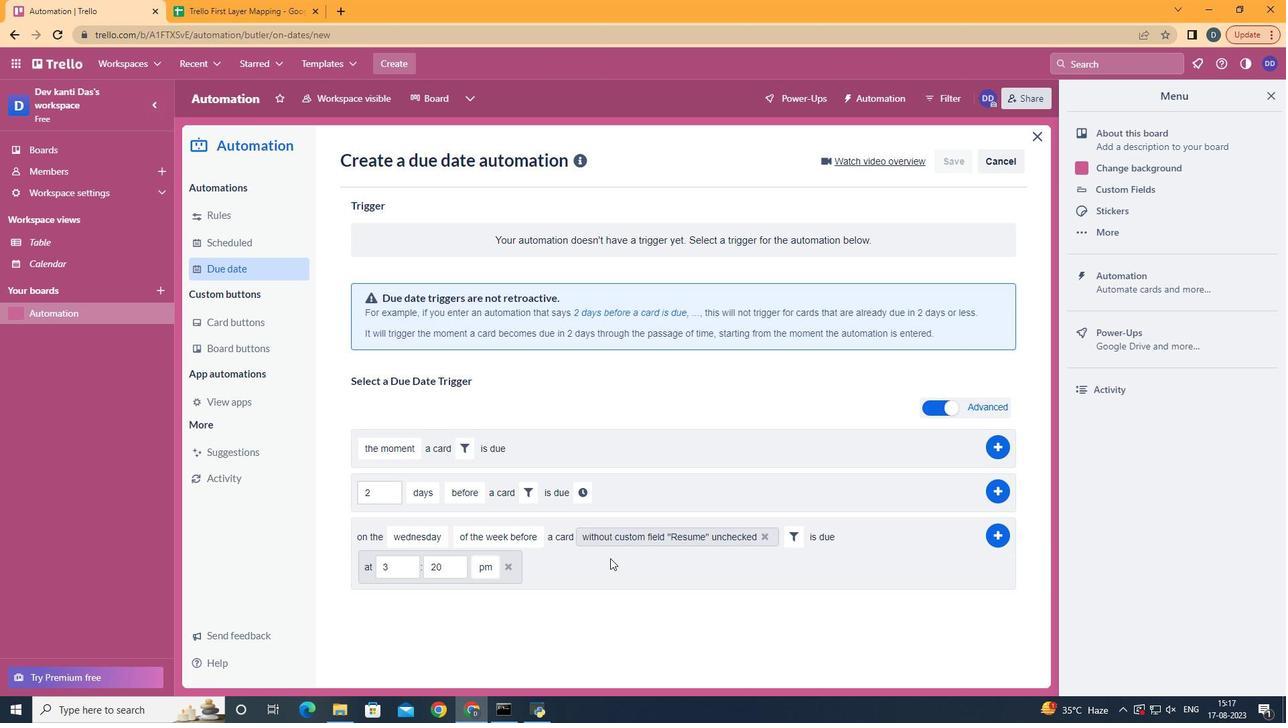 
Action: Mouse moved to (402, 564)
Screenshot: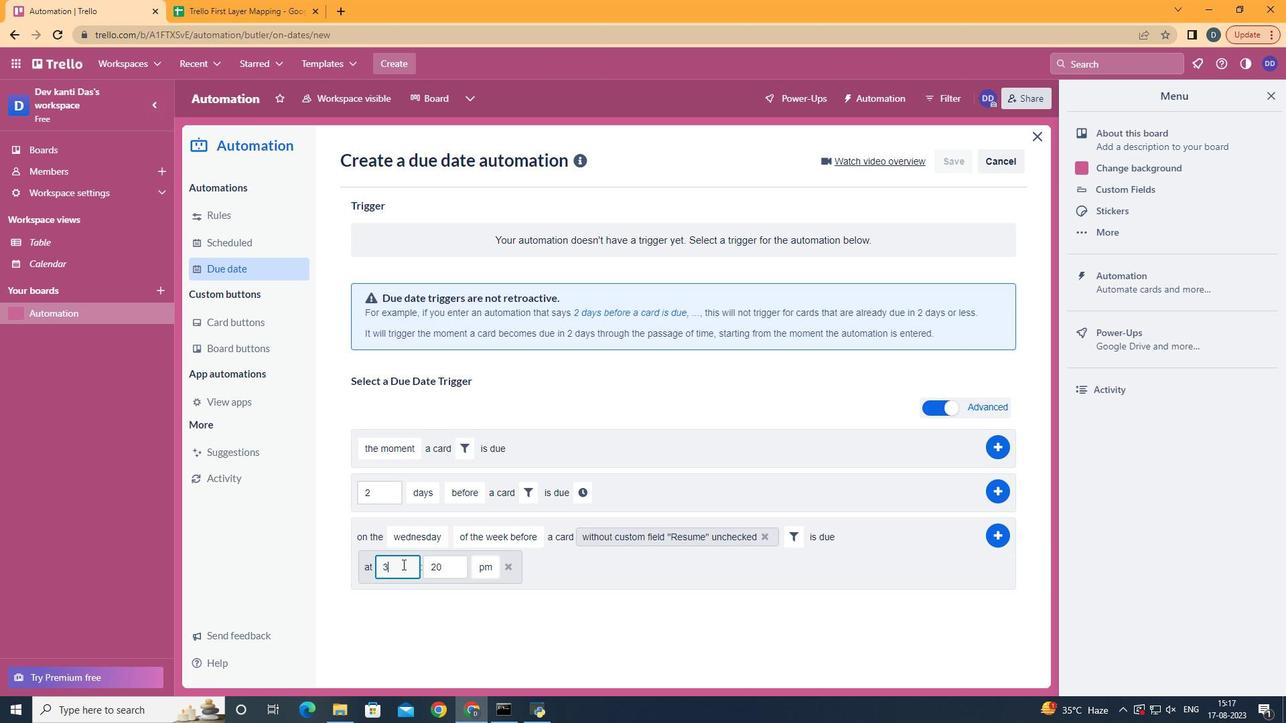 
Action: Mouse pressed left at (402, 564)
Screenshot: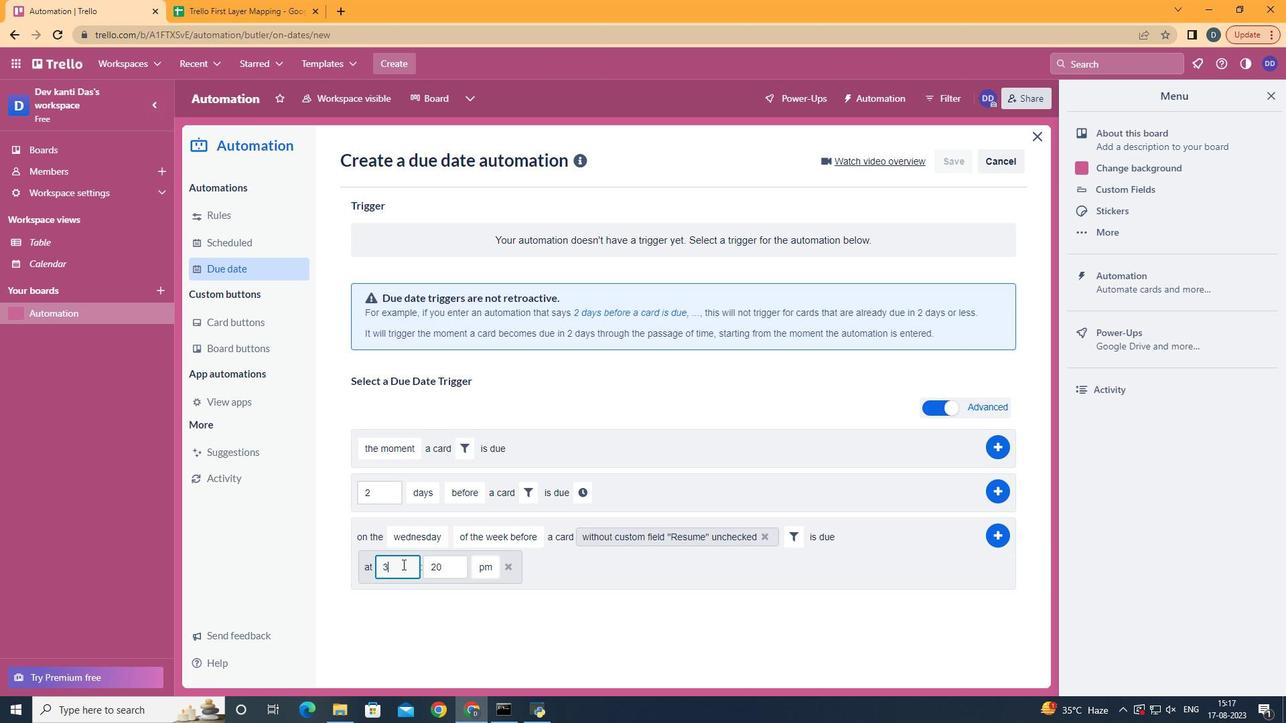 
Action: Key pressed <Key.backspace>11
Screenshot: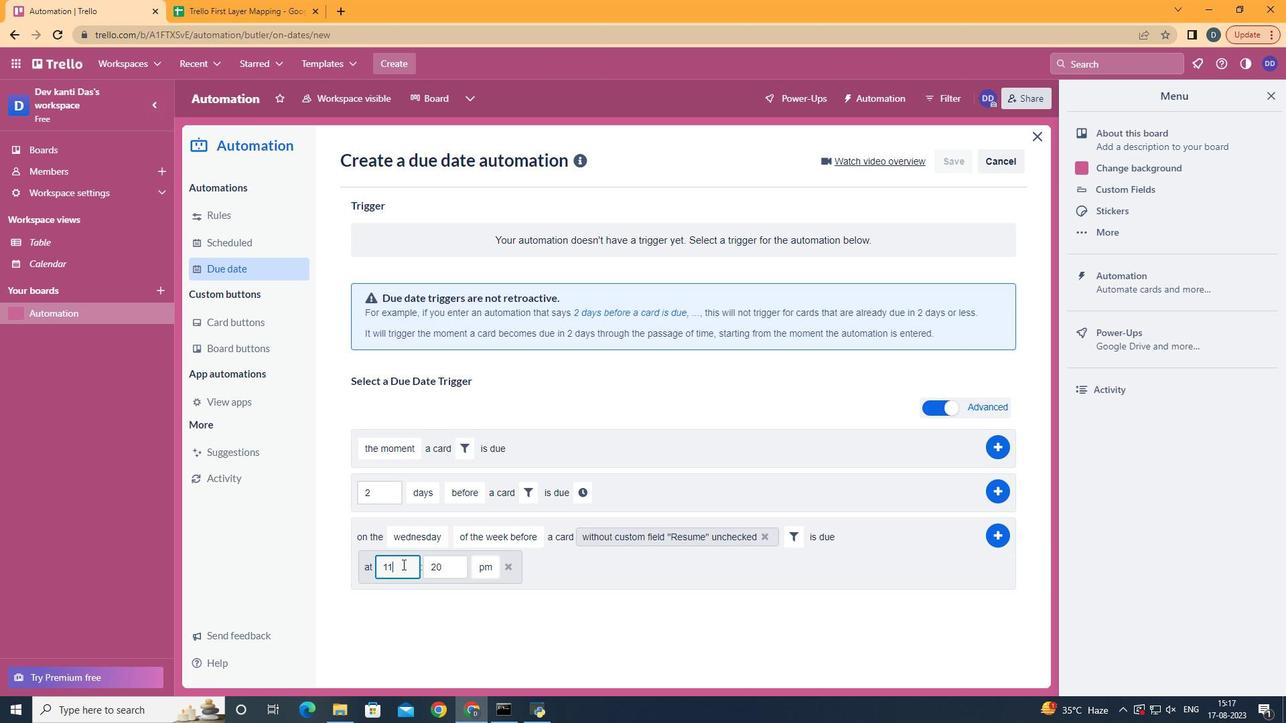 
Action: Mouse moved to (475, 567)
Screenshot: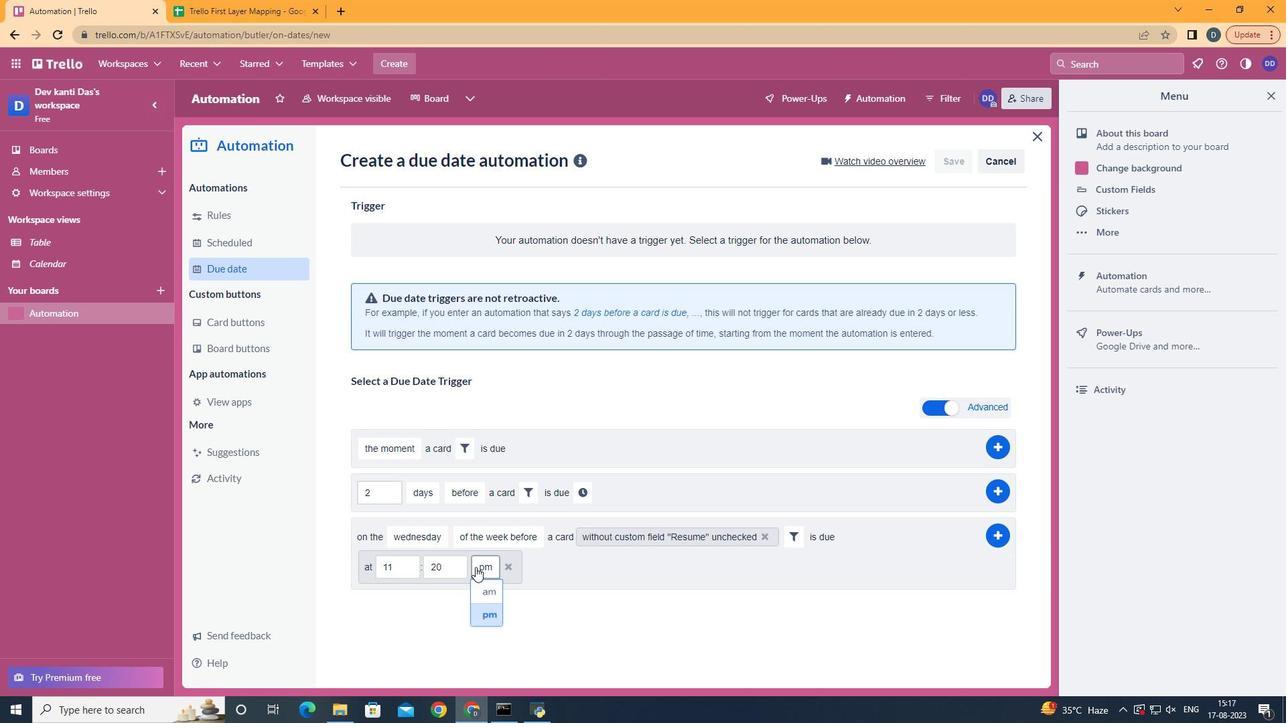 
Action: Mouse pressed left at (475, 567)
Screenshot: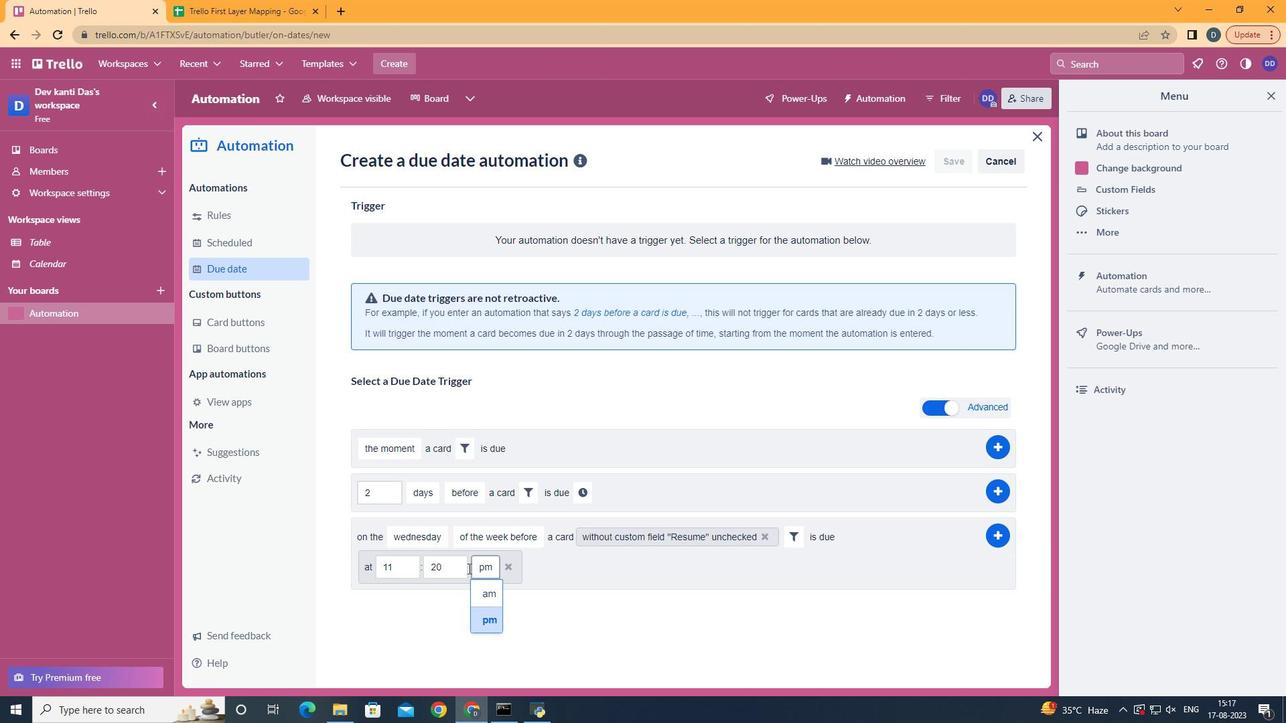 
Action: Mouse moved to (462, 570)
Screenshot: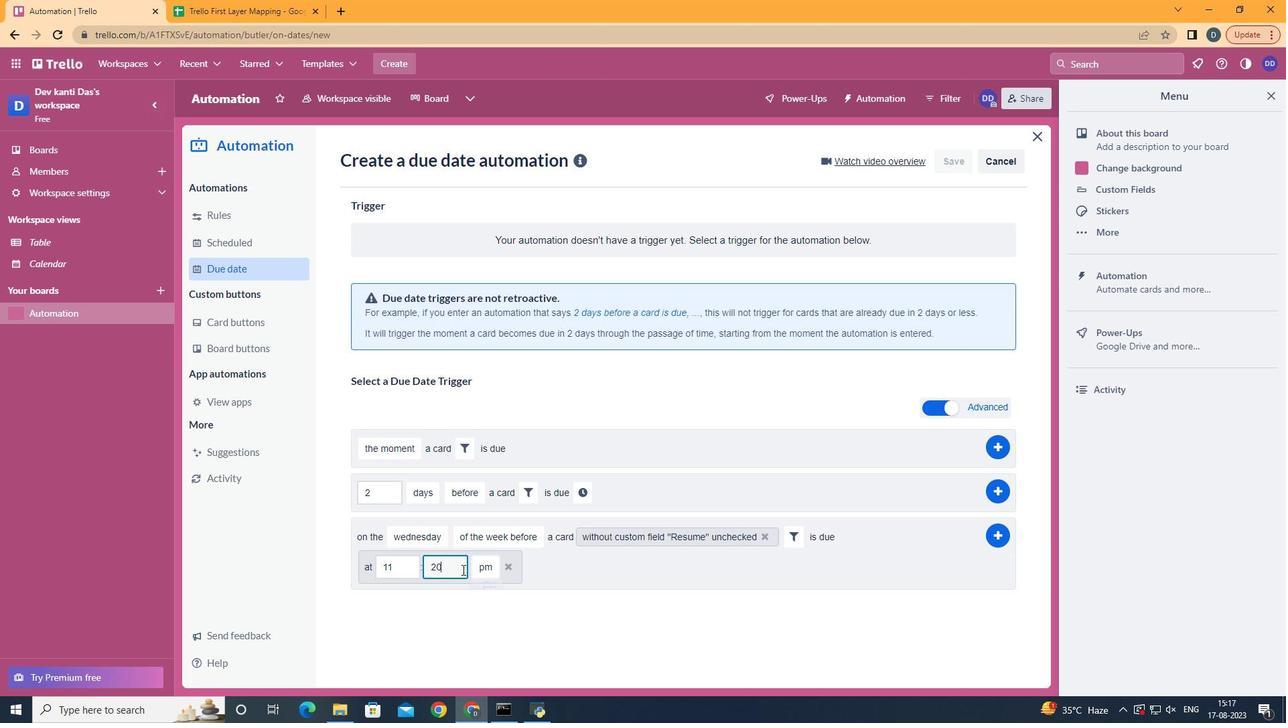 
Action: Mouse pressed left at (462, 570)
Screenshot: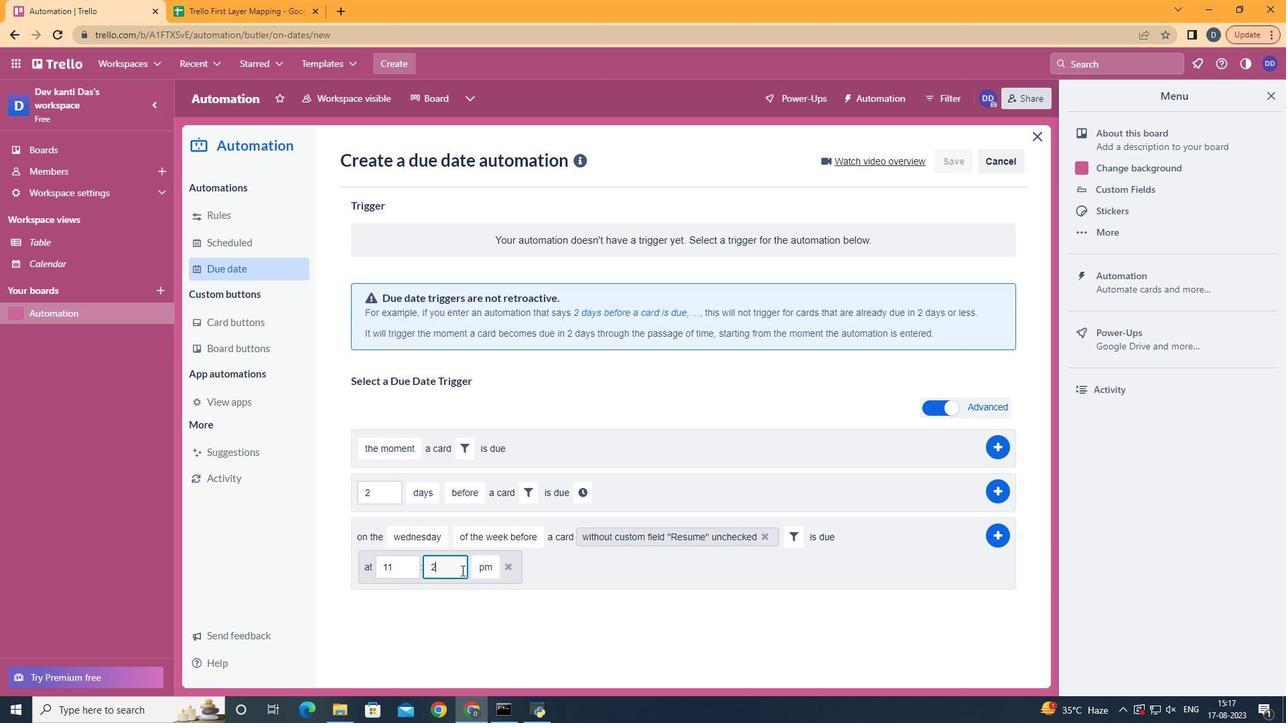 
Action: Key pressed <Key.backspace>
Screenshot: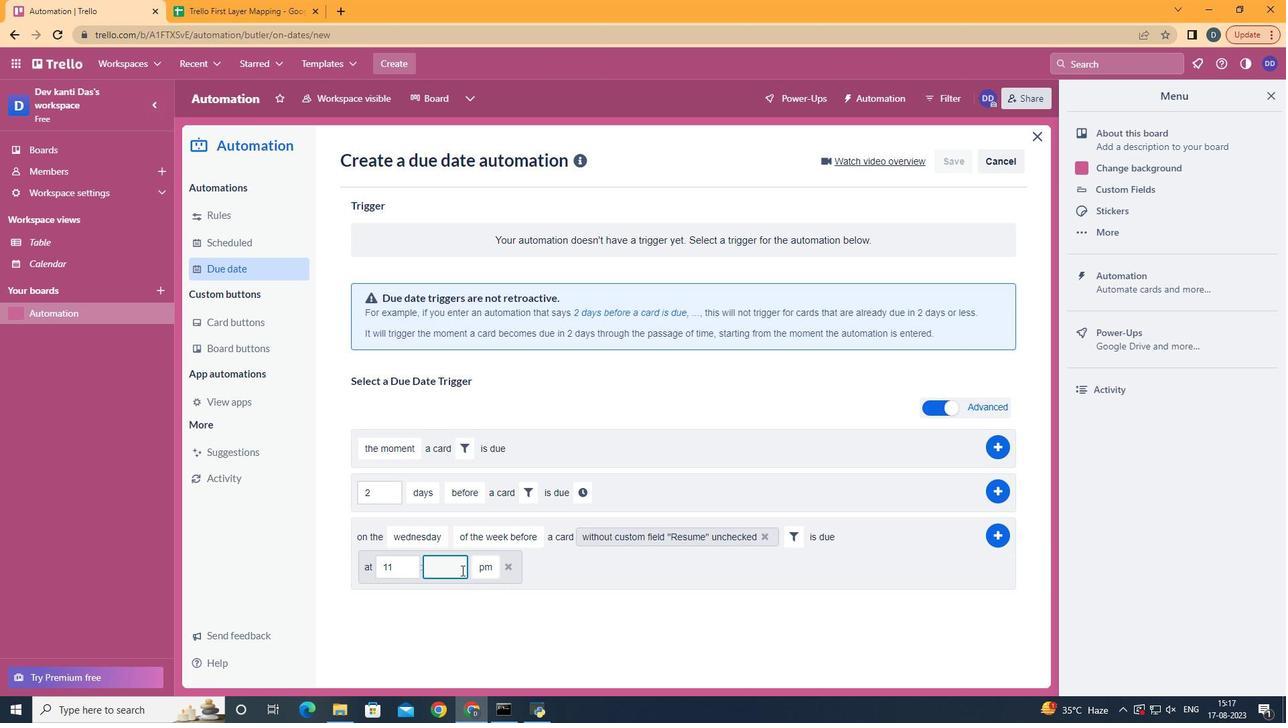 
Action: Mouse moved to (461, 570)
Screenshot: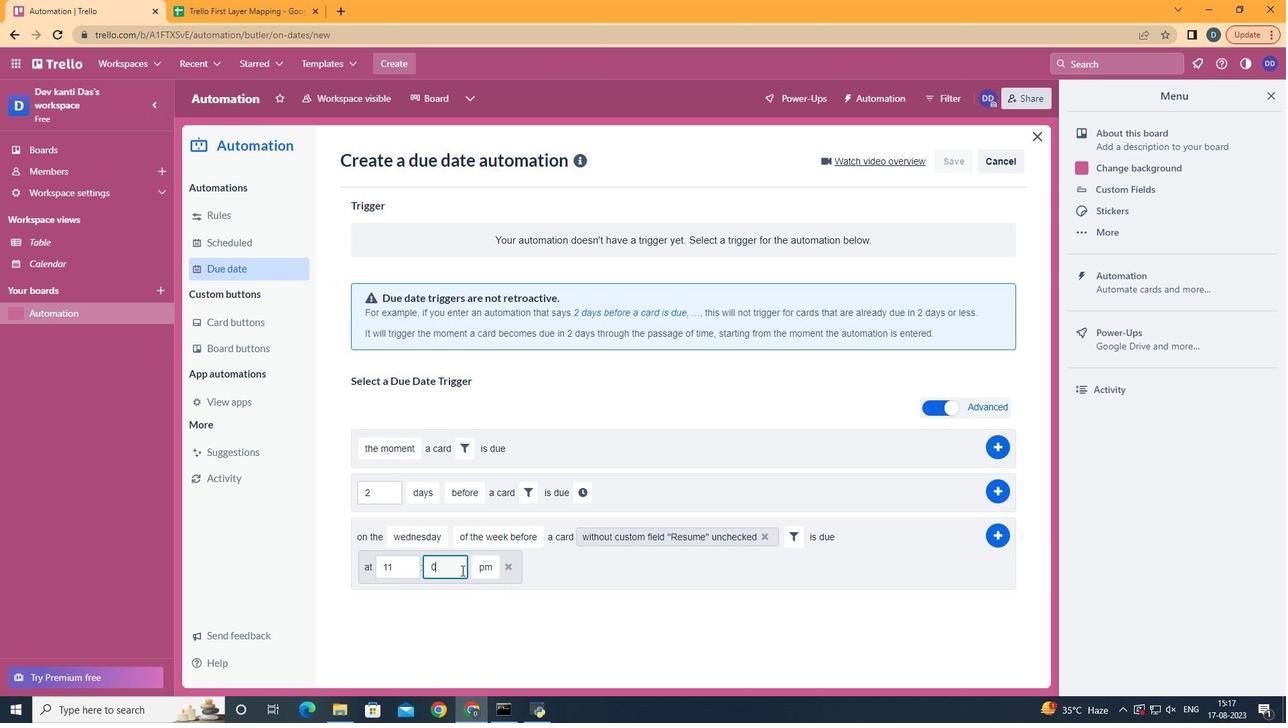 
Action: Key pressed <Key.backspace>00
Screenshot: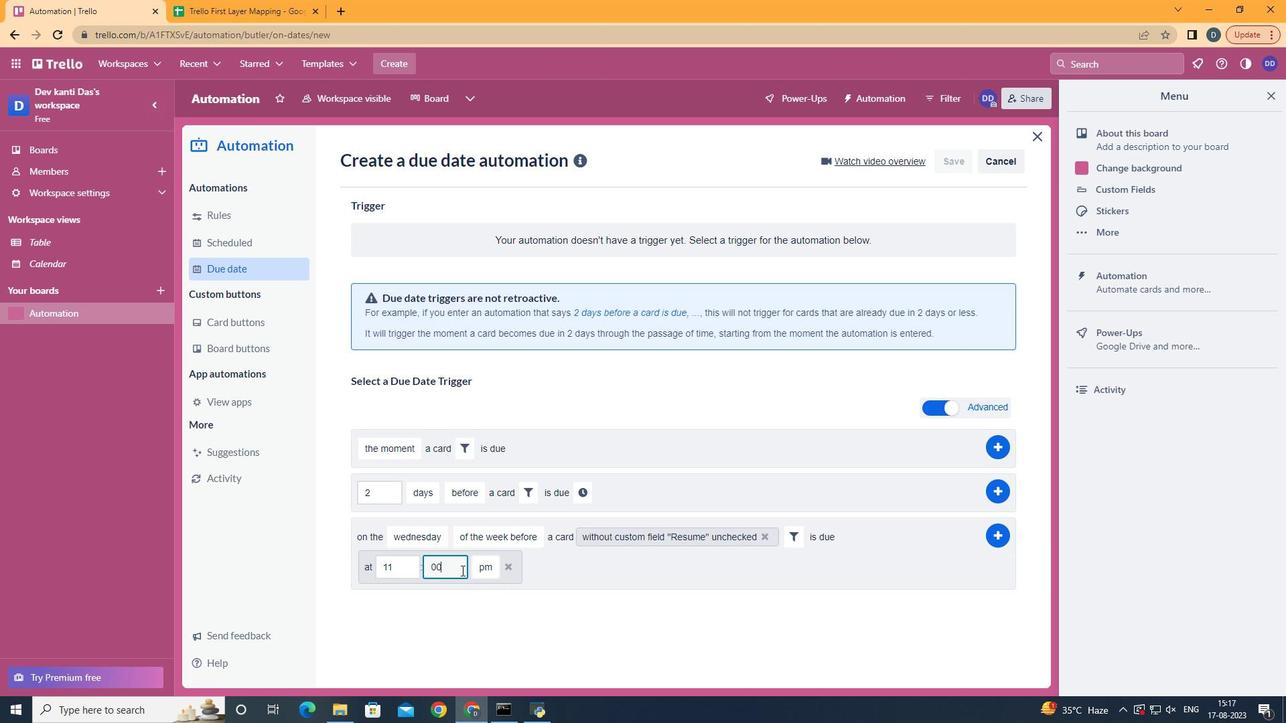 
Action: Mouse moved to (487, 592)
Screenshot: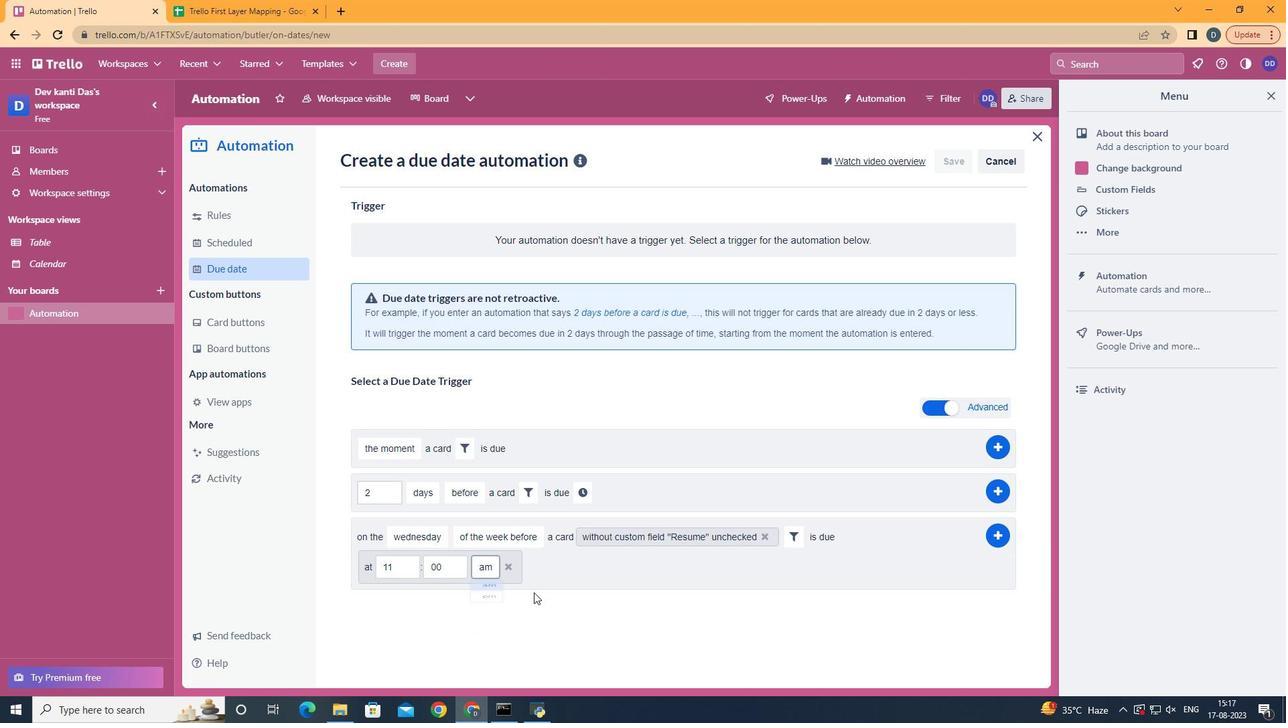 
Action: Mouse pressed left at (487, 592)
Screenshot: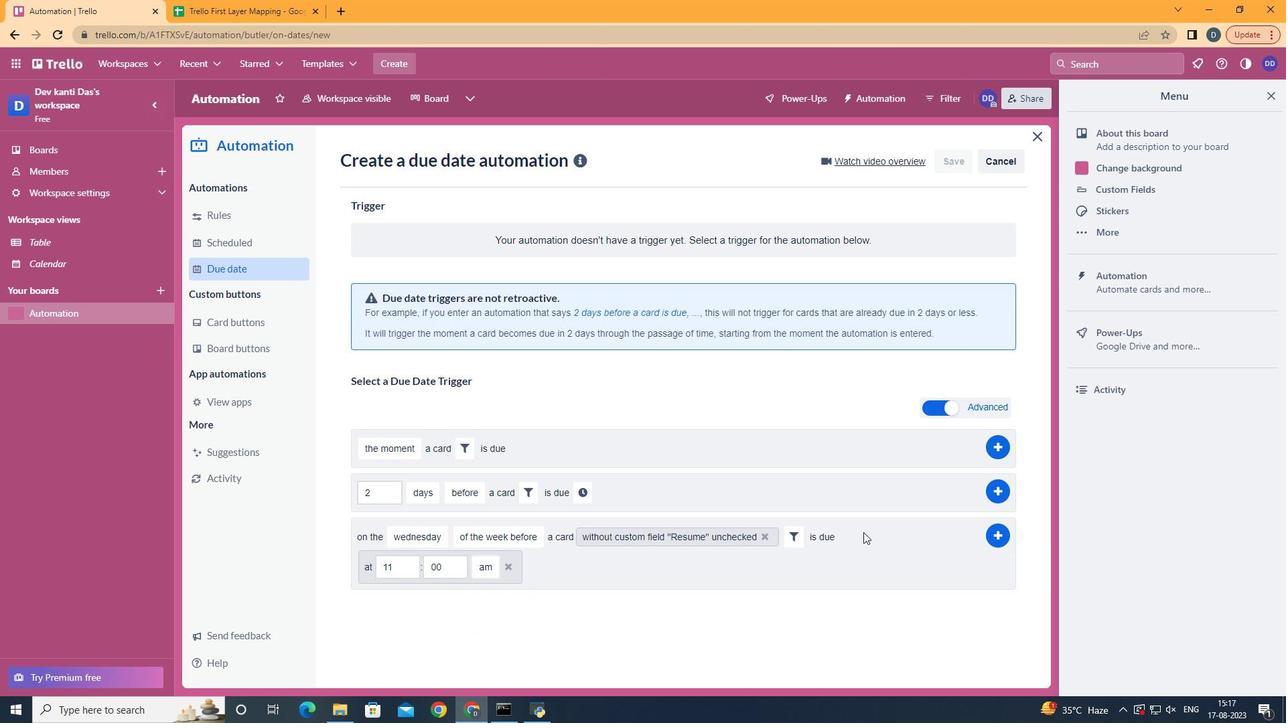 
Action: Mouse moved to (991, 538)
Screenshot: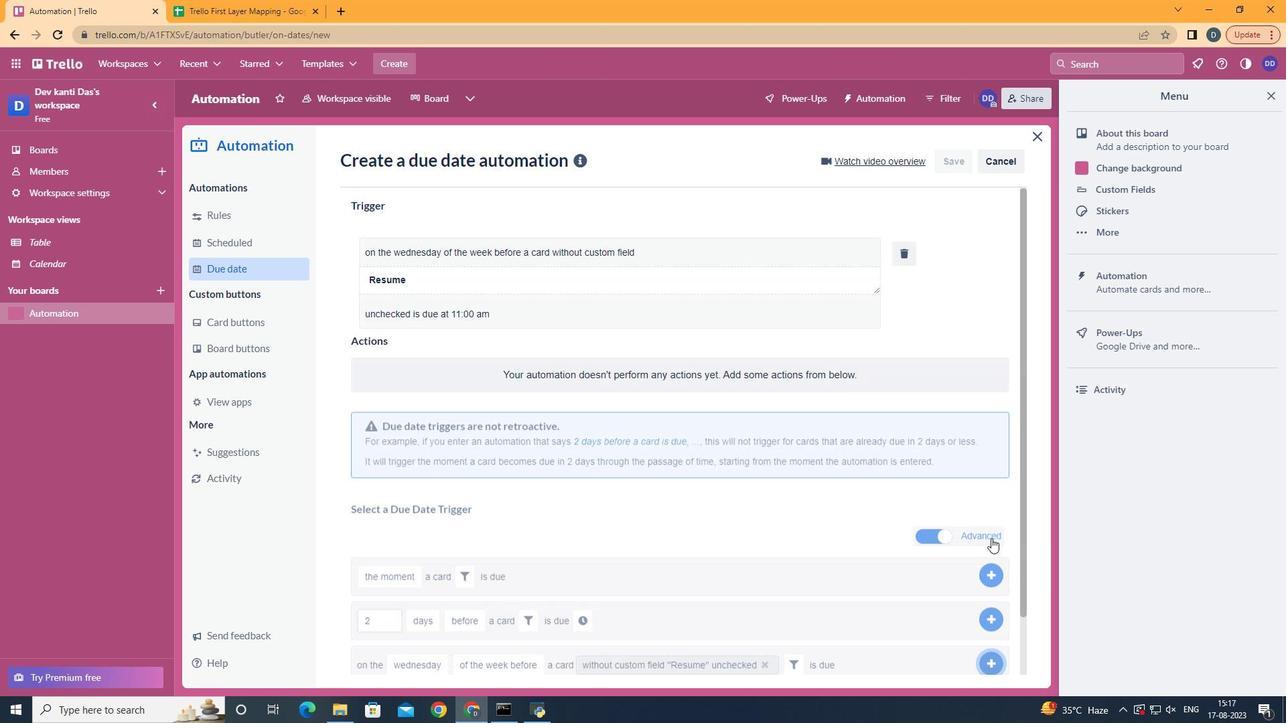 
Action: Mouse pressed left at (991, 538)
Screenshot: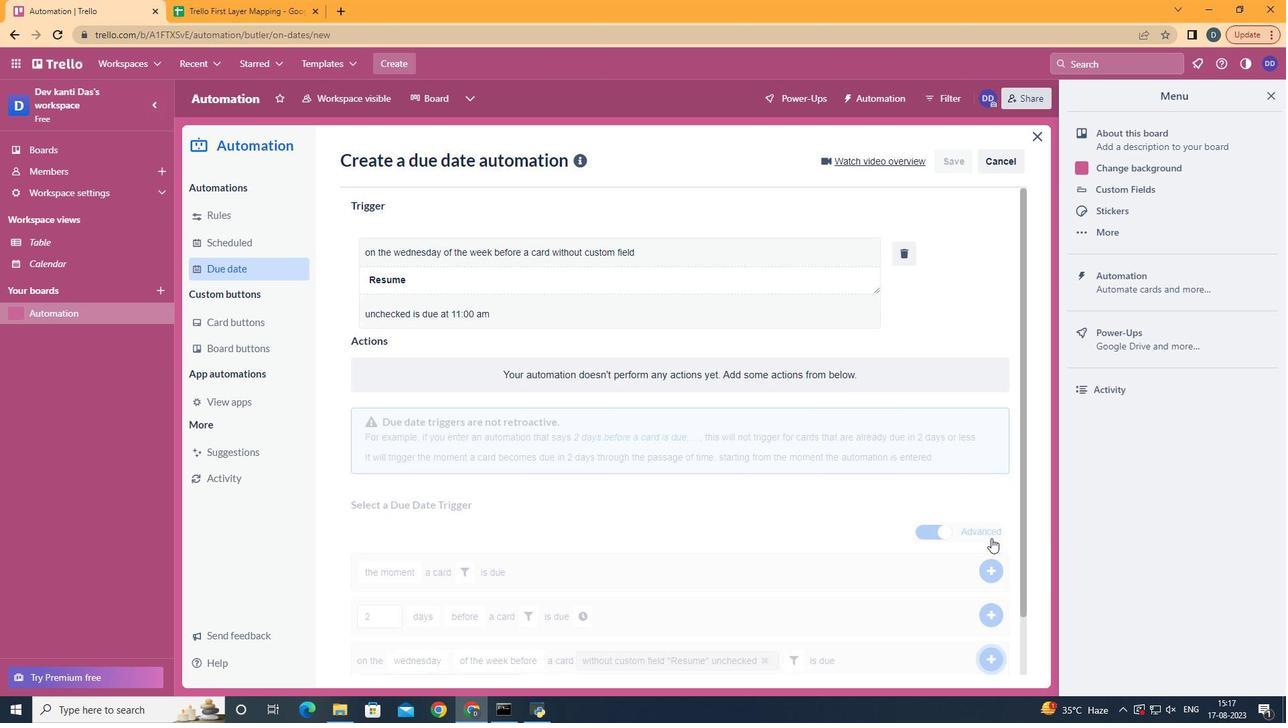 
